 Task: Log work in the project BitSoft for the issue 'Develop a new customer relationship management (CRM) system' spent time as '2w 5d 19h 14m' and remaining time as '3w 4d 5h 6m' and move to top of backlog. Now add the issue to the epic 'Cloud Migration'. Log work in the project BitSoft for the issue 'Integrate website with social media platforms' spent time as '1w 3d 5h 2m' and remaining time as '1w 3d 19h 20m' and move to bottom of backlog. Now add the issue to the epic 'System Optimization'
Action: Mouse moved to (180, 54)
Screenshot: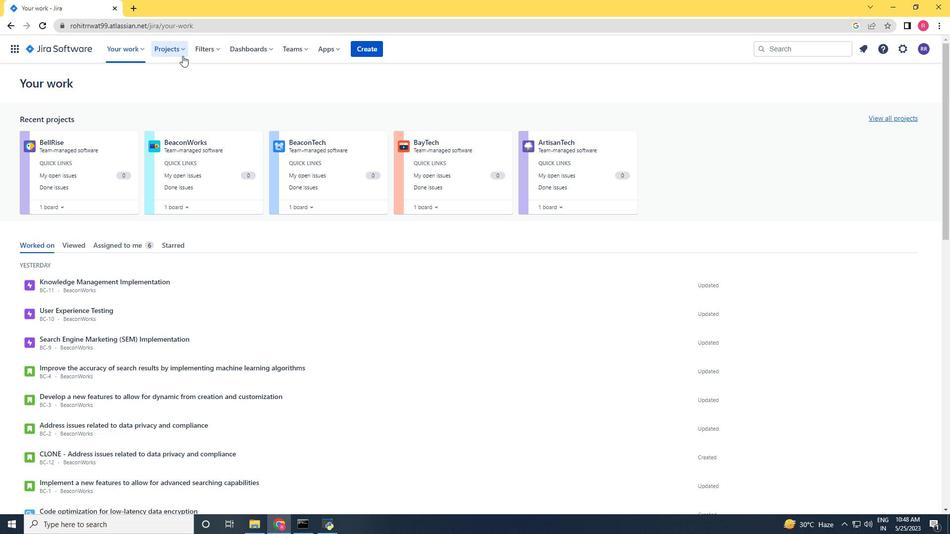 
Action: Mouse pressed left at (180, 54)
Screenshot: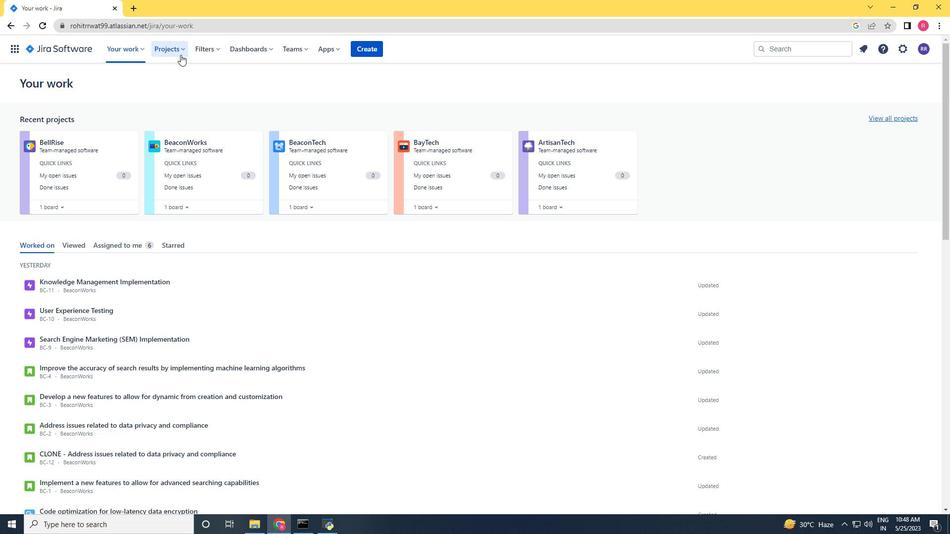 
Action: Mouse moved to (189, 93)
Screenshot: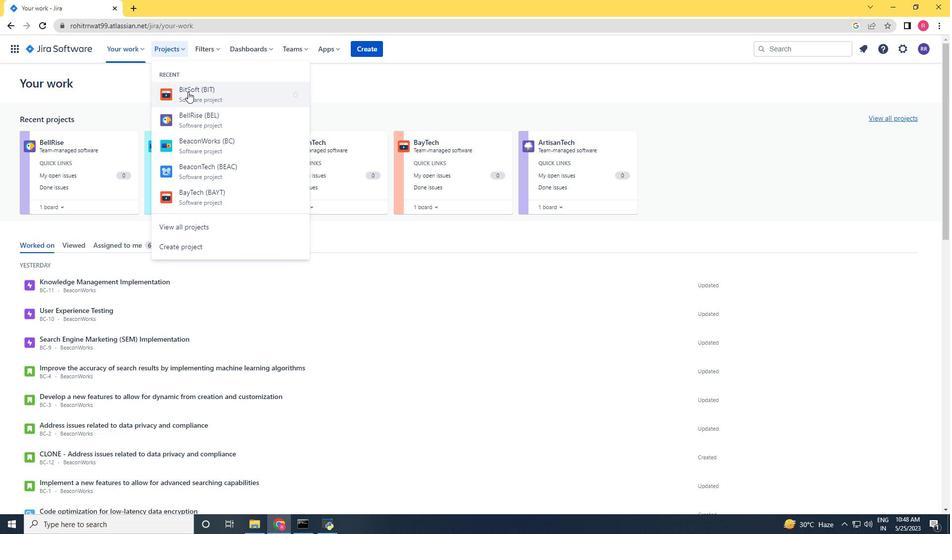 
Action: Mouse pressed left at (189, 93)
Screenshot: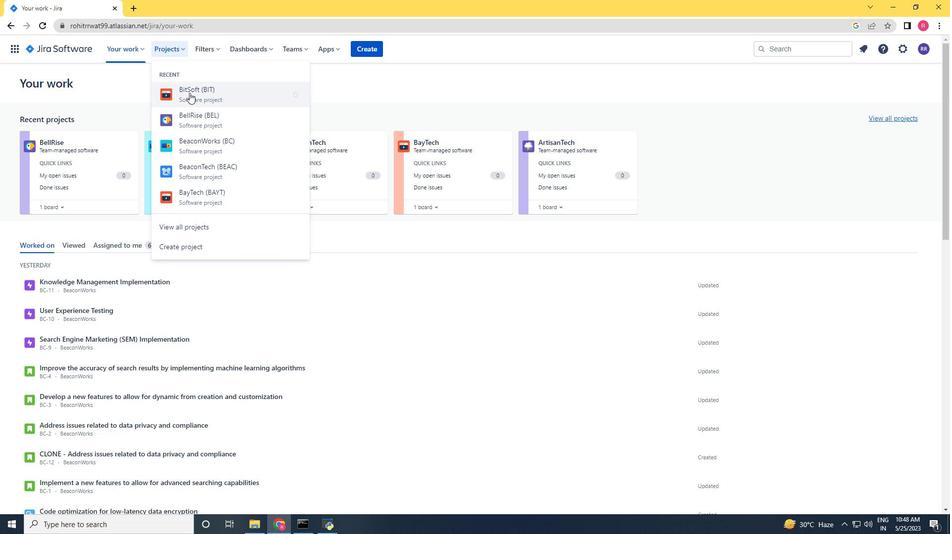 
Action: Mouse moved to (54, 147)
Screenshot: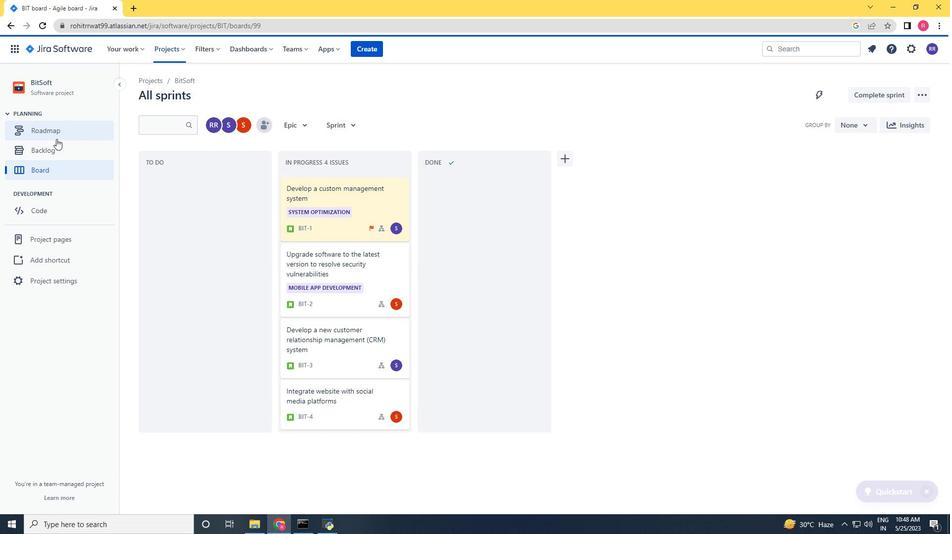
Action: Mouse pressed left at (54, 147)
Screenshot: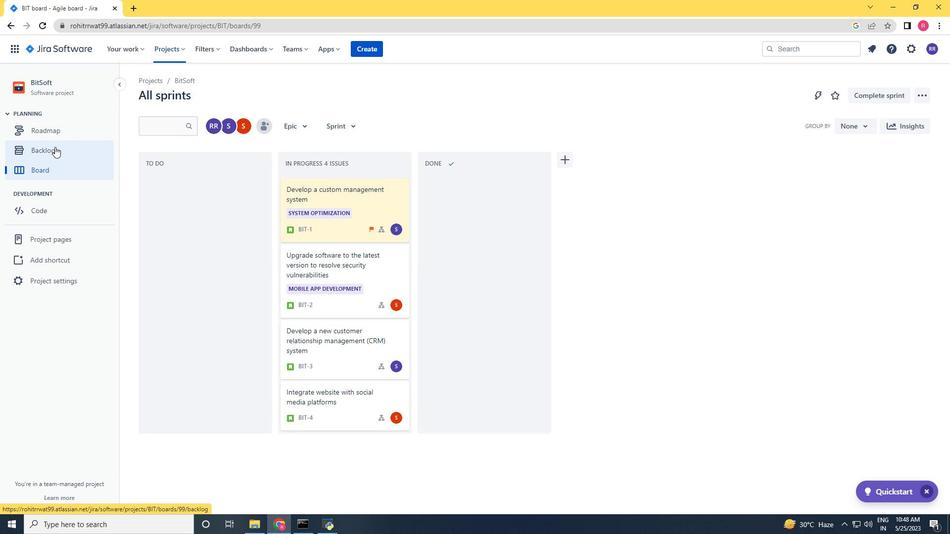 
Action: Mouse moved to (661, 422)
Screenshot: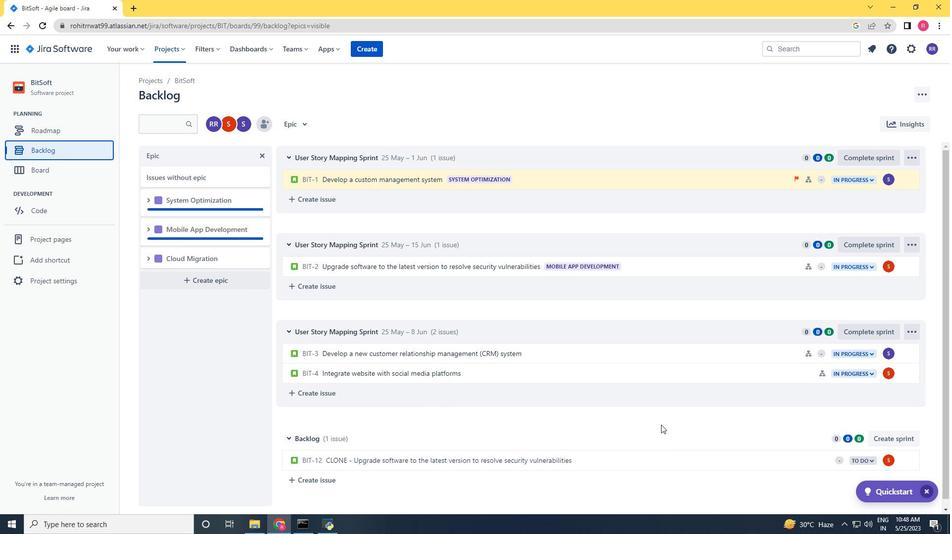 
Action: Mouse scrolled (661, 421) with delta (0, 0)
Screenshot: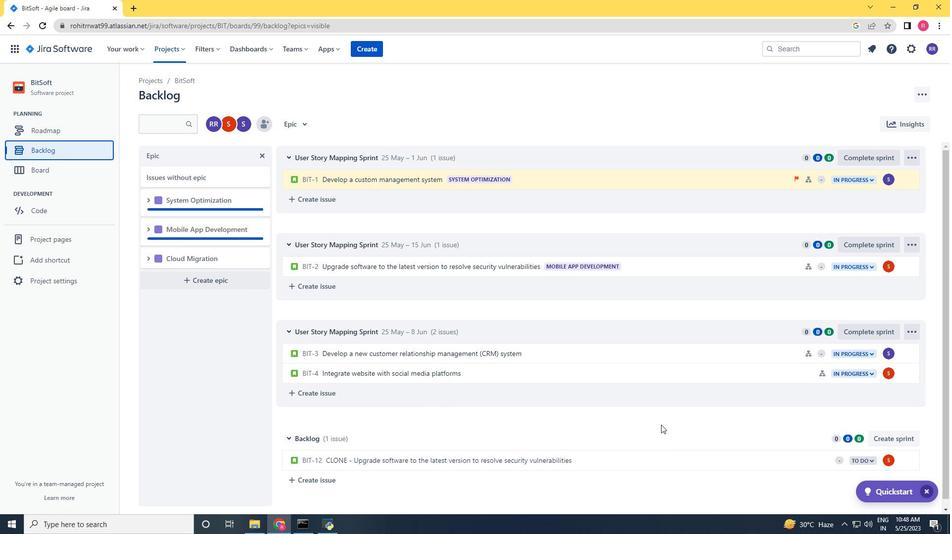 
Action: Mouse scrolled (661, 421) with delta (0, 0)
Screenshot: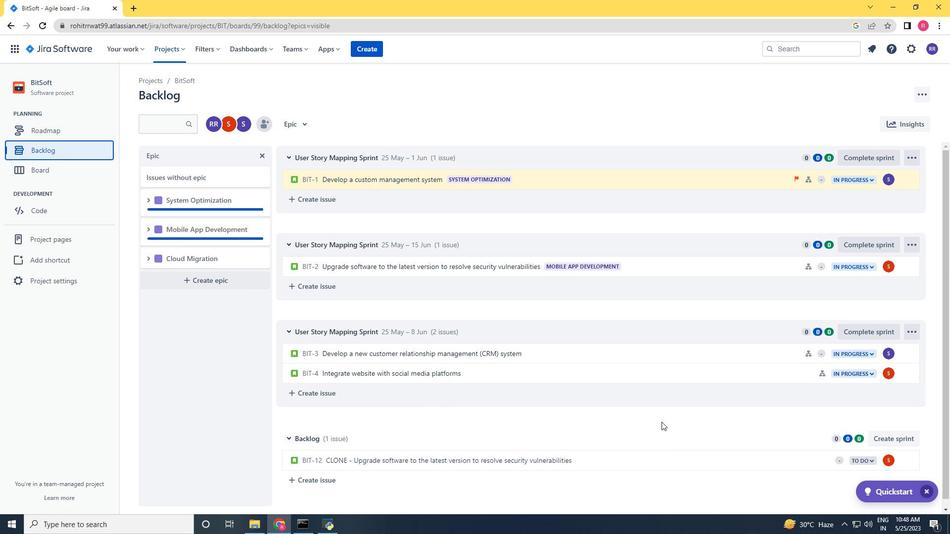 
Action: Mouse moved to (656, 344)
Screenshot: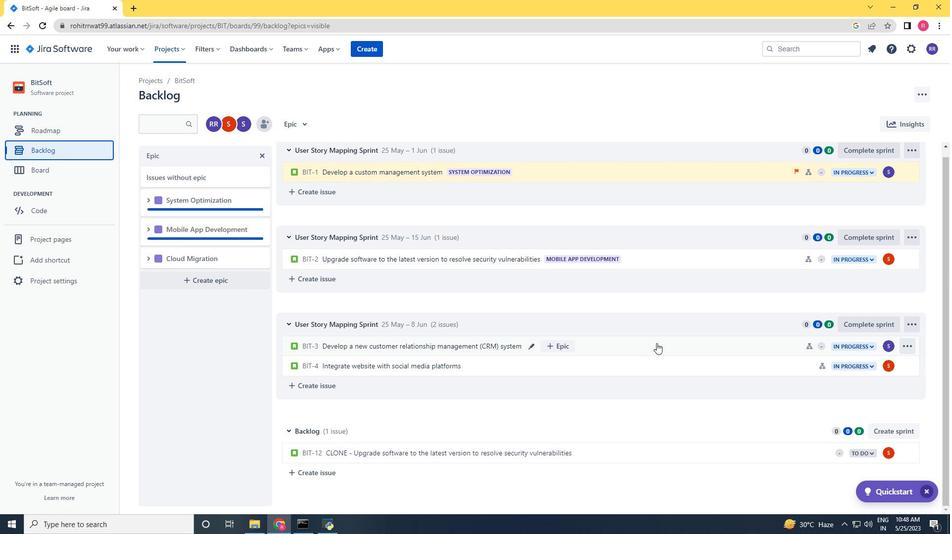 
Action: Mouse pressed left at (656, 344)
Screenshot: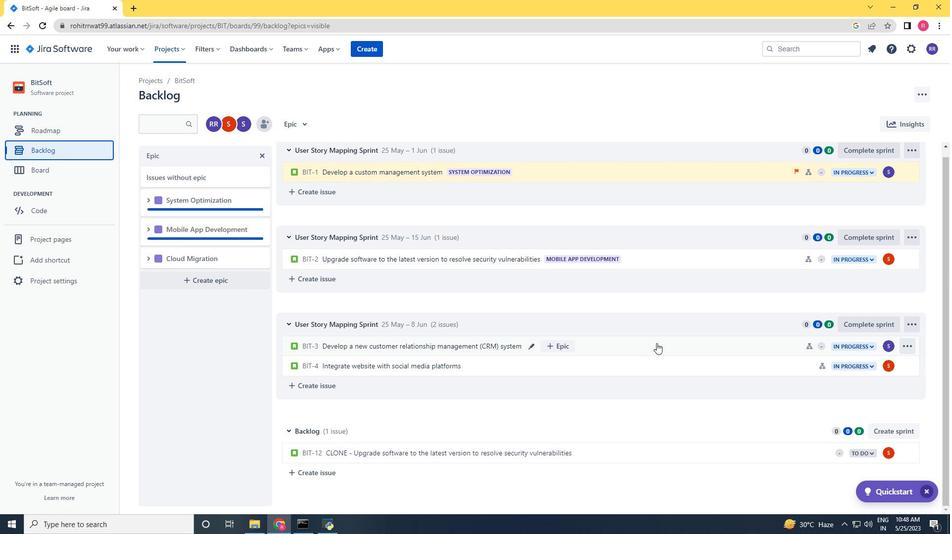 
Action: Mouse moved to (904, 154)
Screenshot: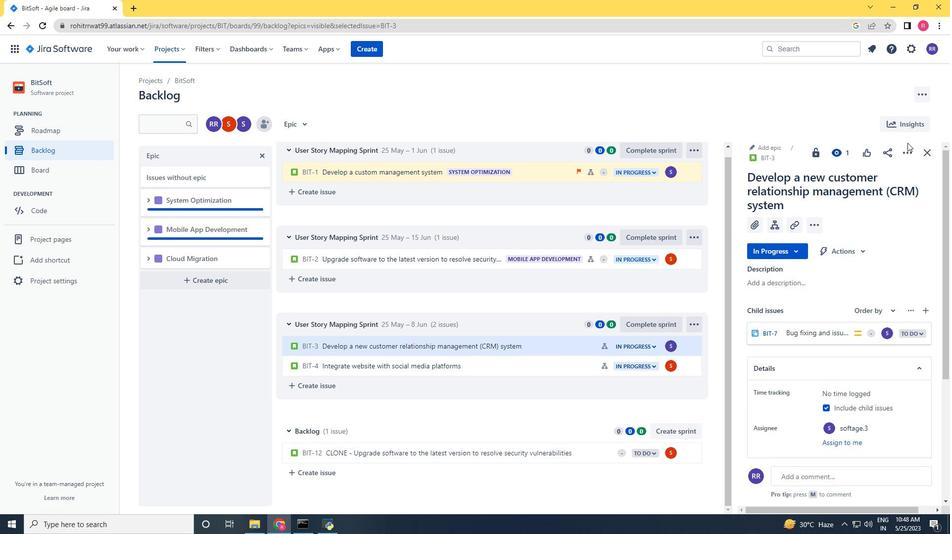 
Action: Mouse pressed left at (904, 154)
Screenshot: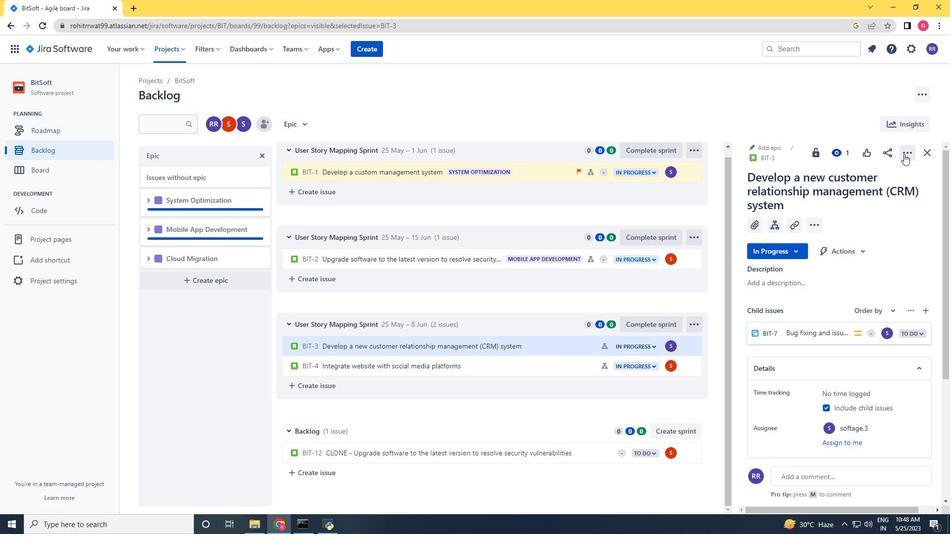 
Action: Mouse moved to (872, 187)
Screenshot: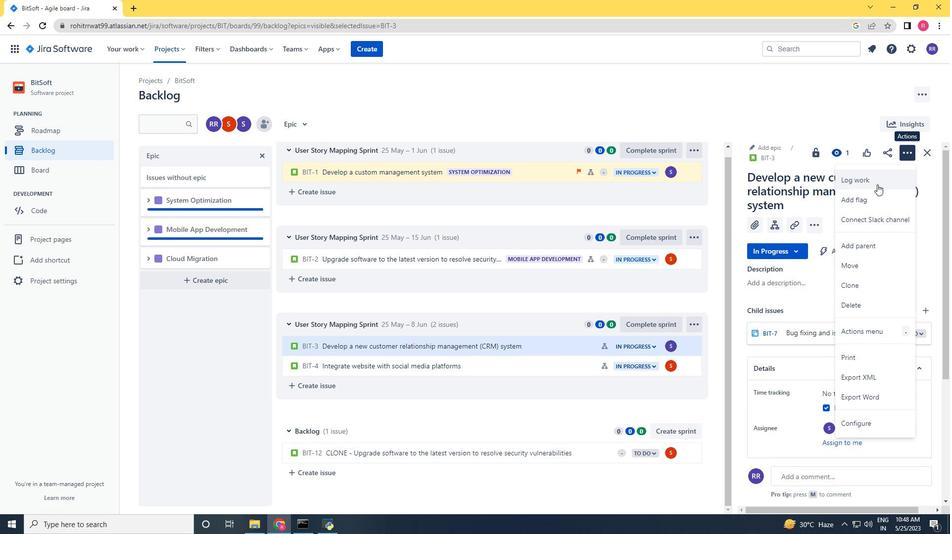
Action: Mouse pressed left at (872, 187)
Screenshot: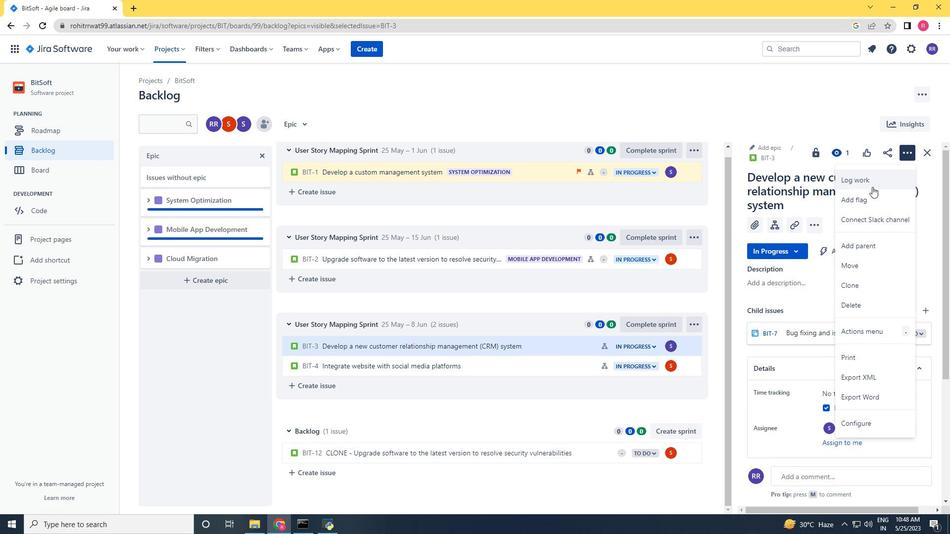 
Action: Key pressed 2w<Key.space>5d<Key.space>19h<Key.space>14m<Key.tab>3w<Key.space>4d<Key.space>5h<Key.space>6m
Screenshot: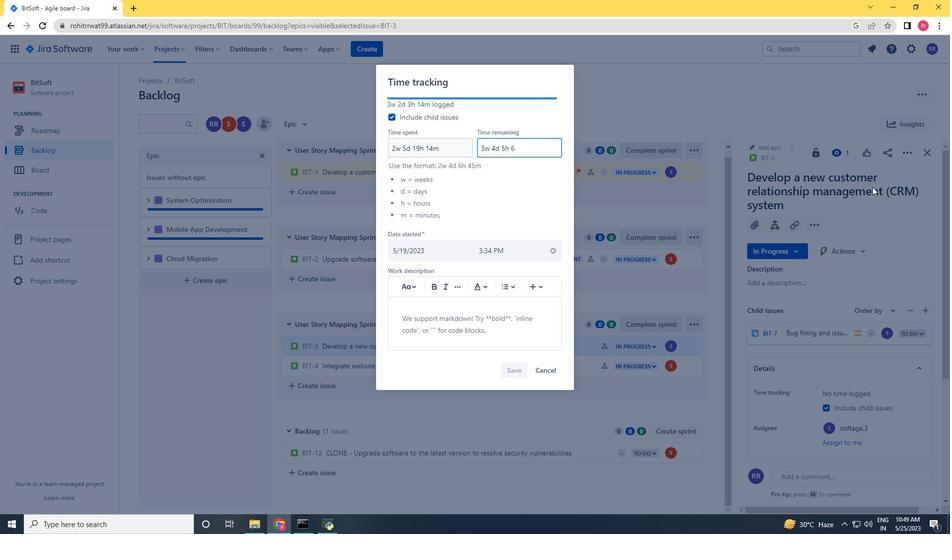 
Action: Mouse moved to (519, 370)
Screenshot: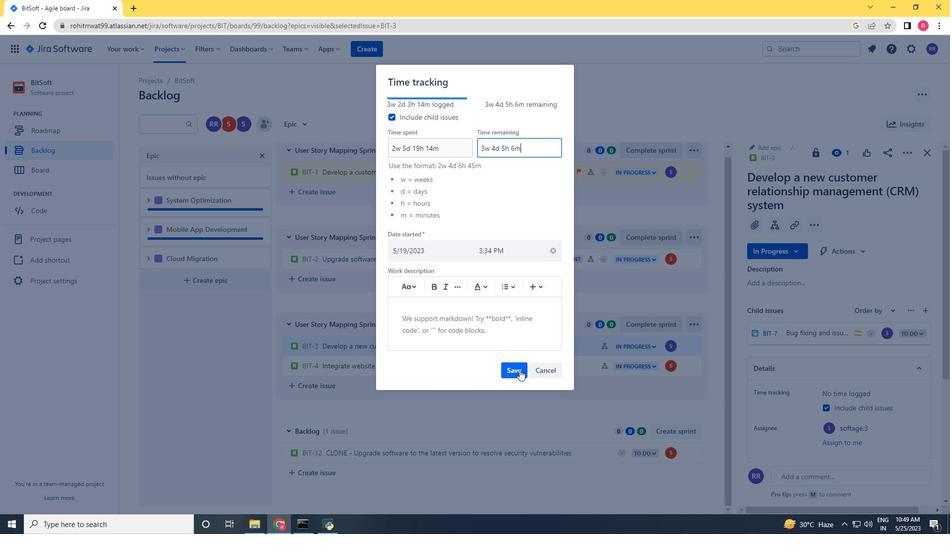 
Action: Mouse pressed left at (519, 370)
Screenshot: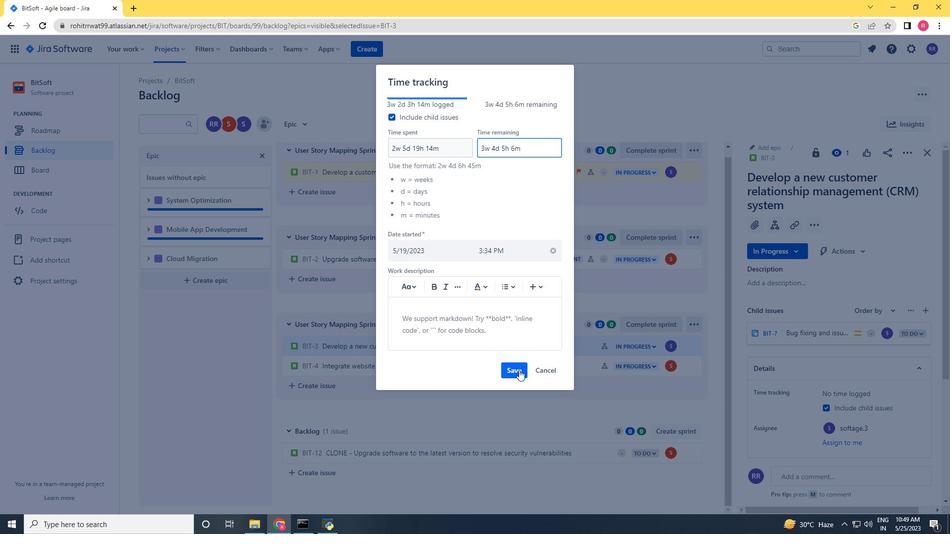 
Action: Mouse moved to (689, 350)
Screenshot: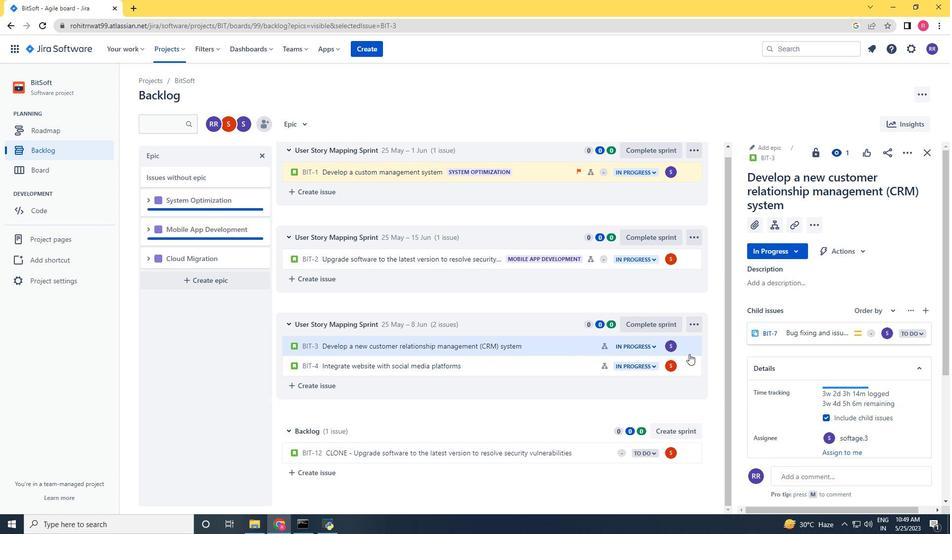 
Action: Mouse pressed left at (689, 350)
Screenshot: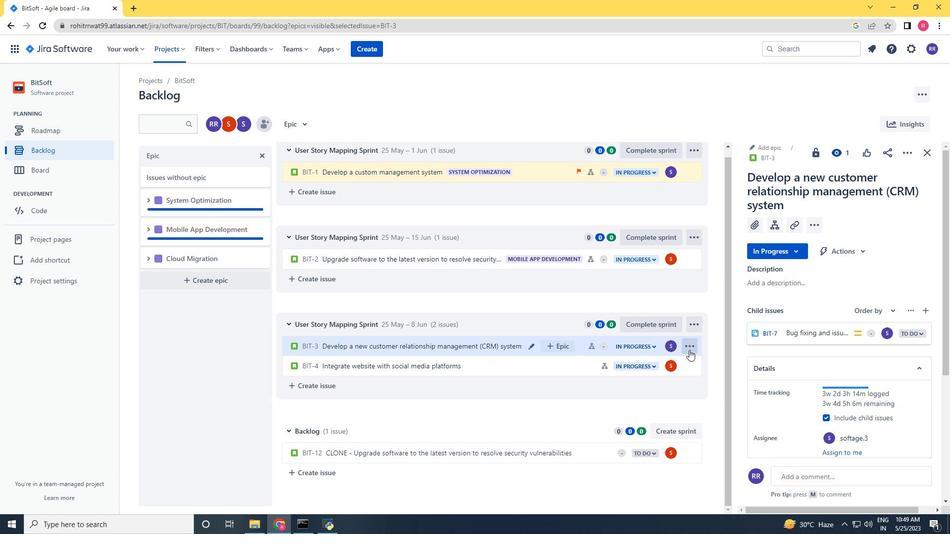 
Action: Mouse moved to (649, 302)
Screenshot: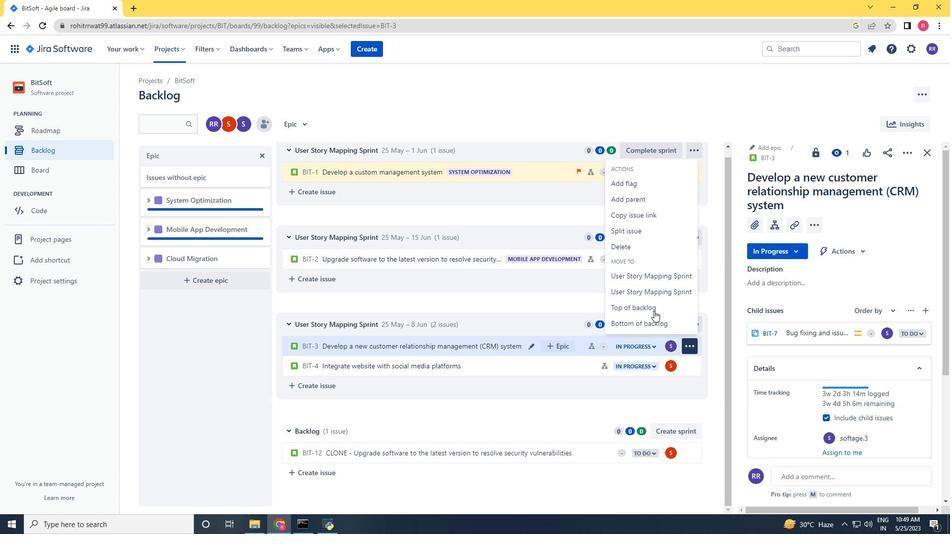
Action: Mouse pressed left at (649, 302)
Screenshot: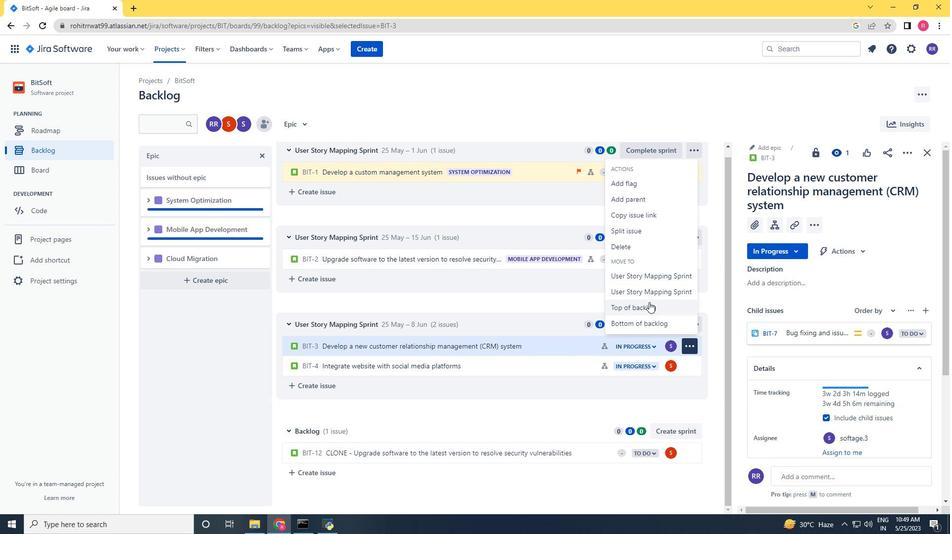 
Action: Mouse moved to (508, 166)
Screenshot: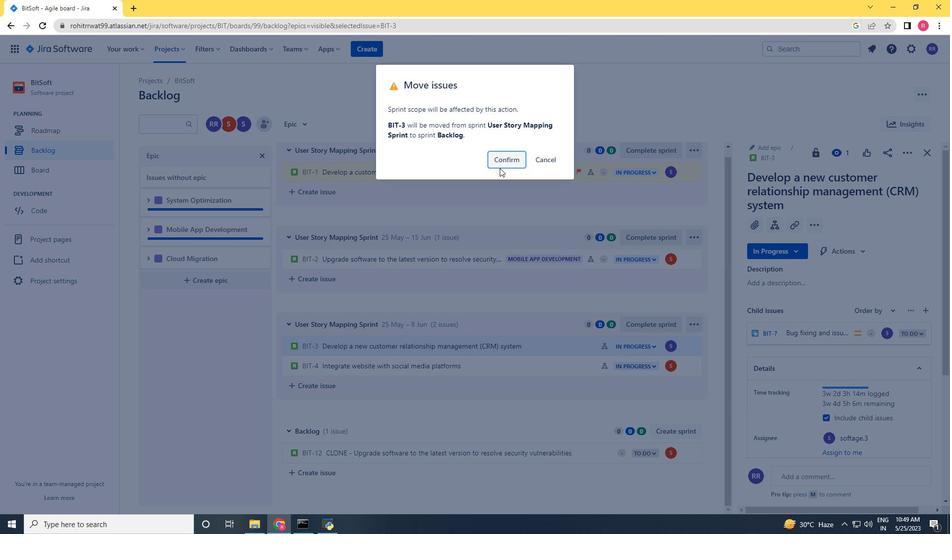 
Action: Mouse pressed left at (508, 166)
Screenshot: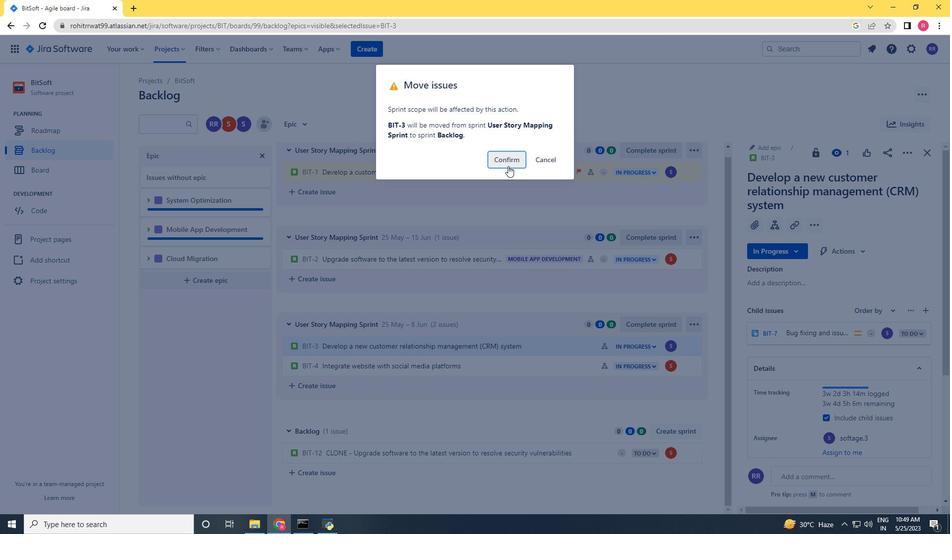 
Action: Mouse moved to (558, 432)
Screenshot: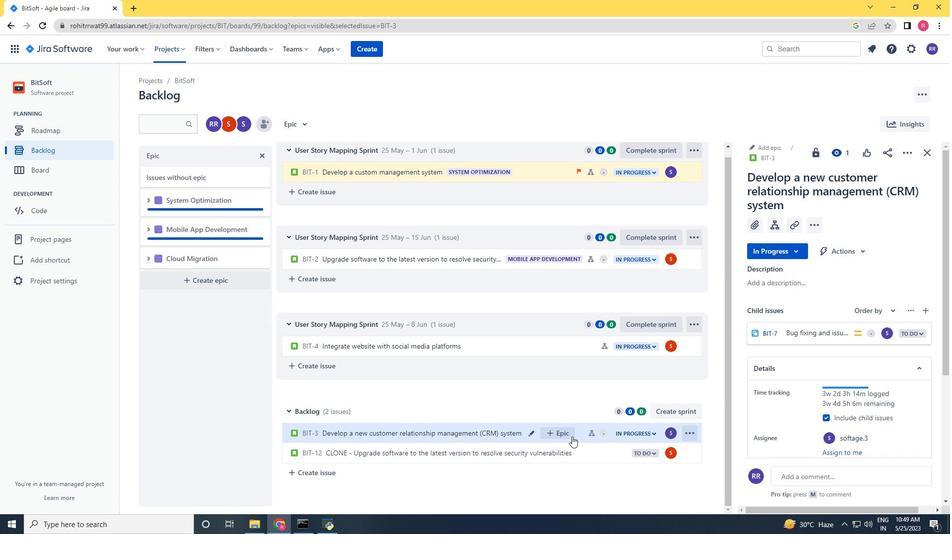 
Action: Mouse pressed left at (558, 432)
Screenshot: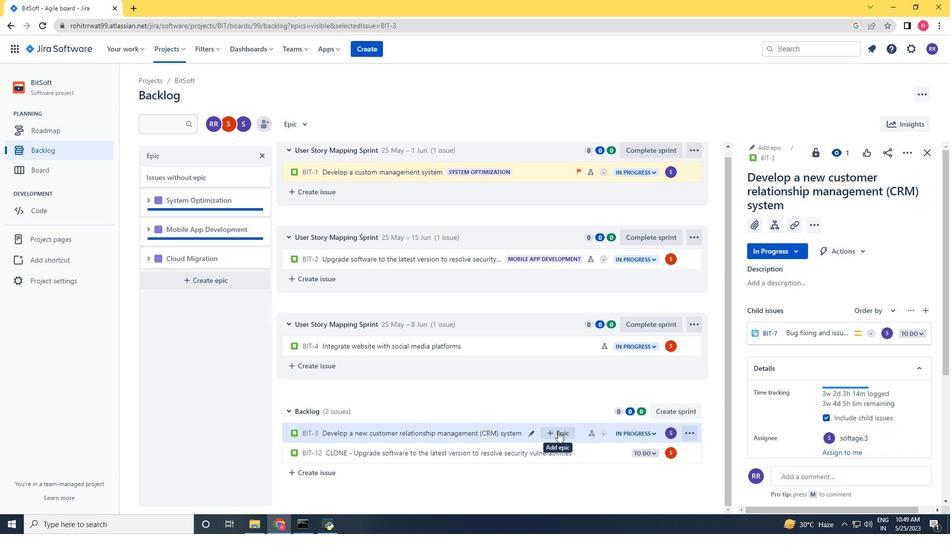 
Action: Mouse scrolled (558, 431) with delta (0, 0)
Screenshot: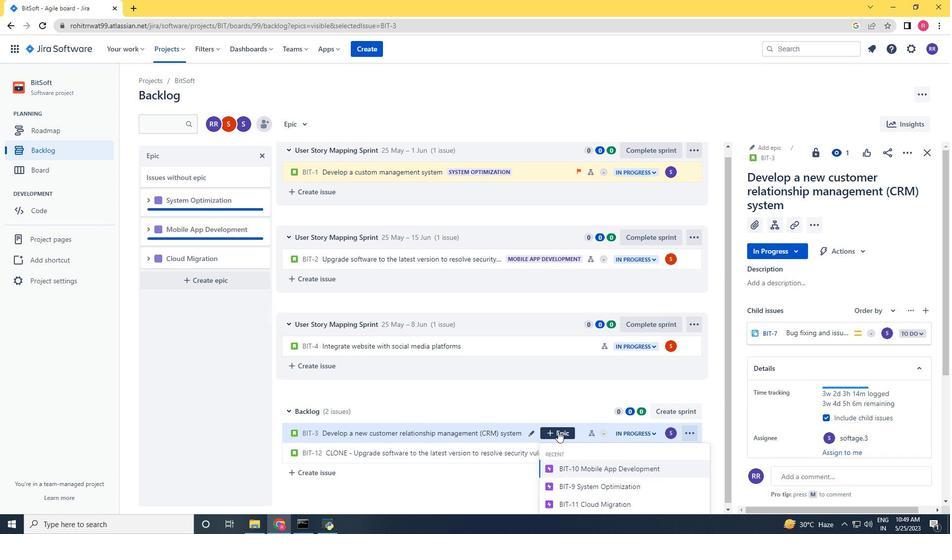 
Action: Mouse scrolled (558, 431) with delta (0, 0)
Screenshot: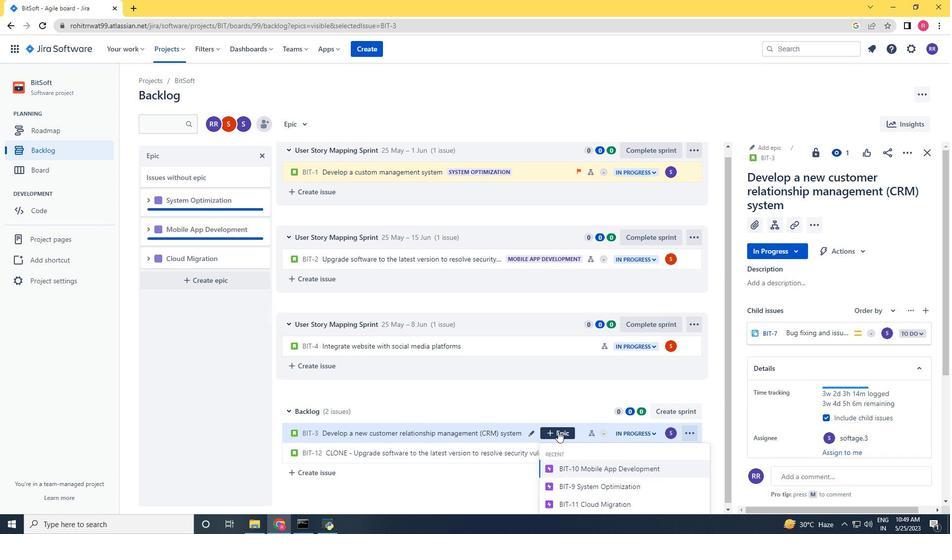 
Action: Mouse scrolled (558, 431) with delta (0, 0)
Screenshot: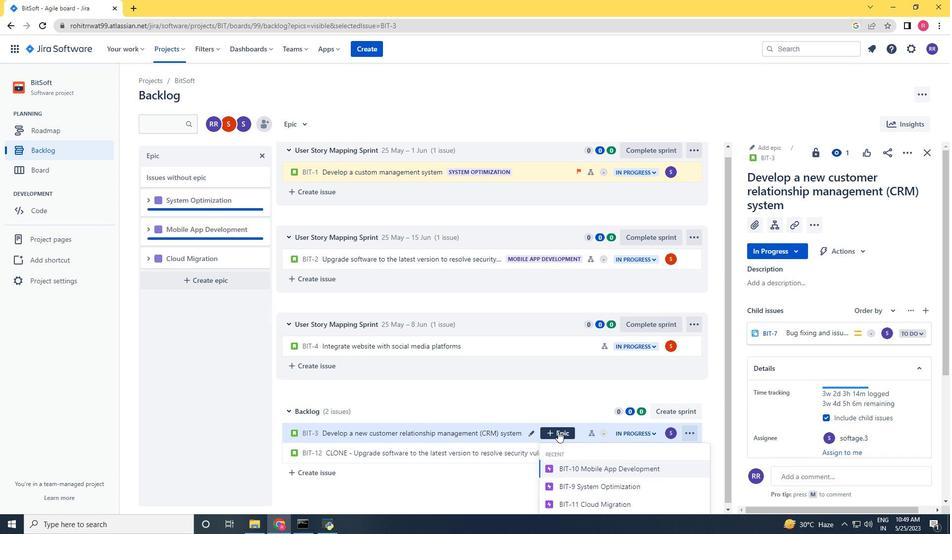 
Action: Mouse scrolled (558, 431) with delta (0, 0)
Screenshot: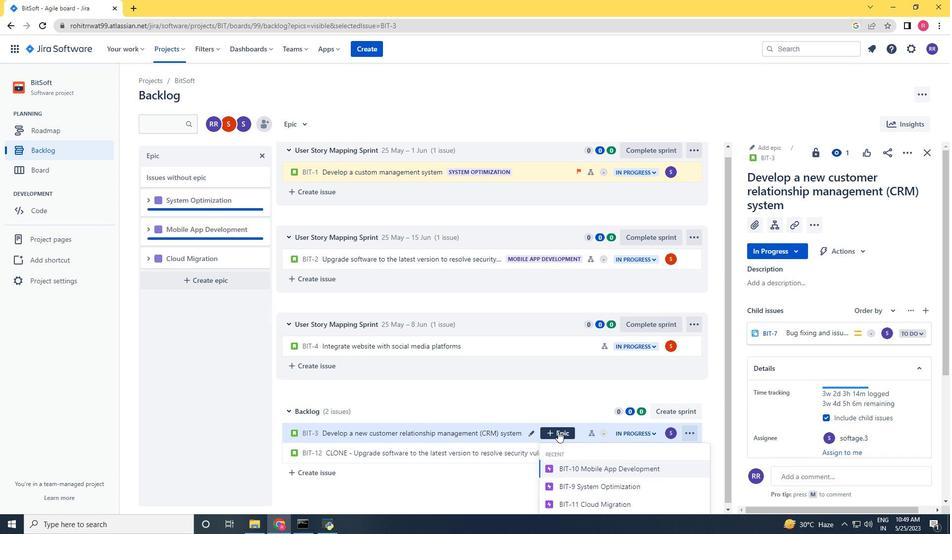 
Action: Mouse moved to (596, 493)
Screenshot: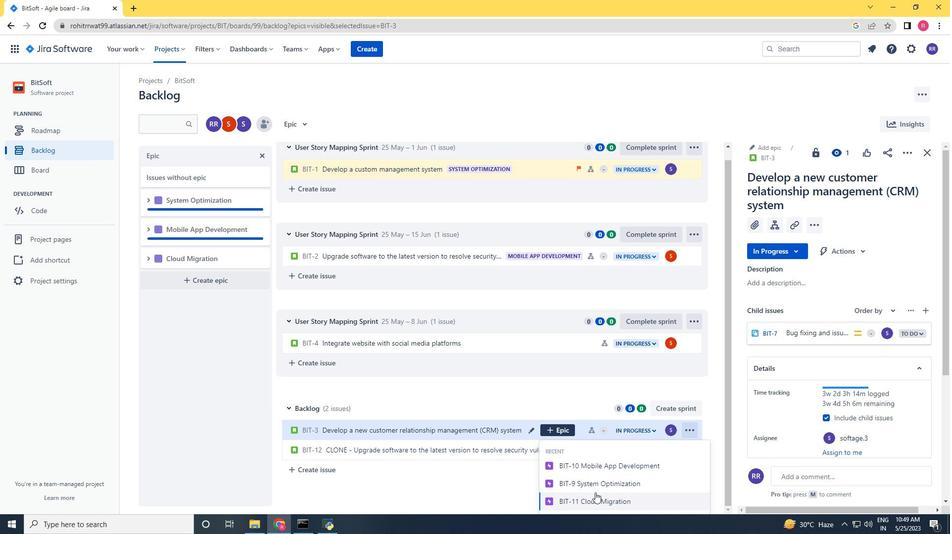 
Action: Mouse pressed left at (596, 493)
Screenshot: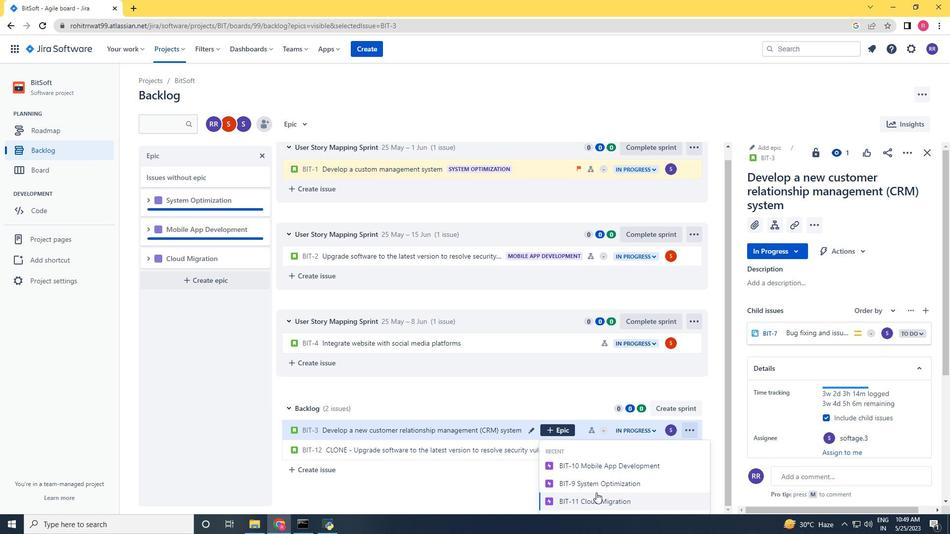
Action: Mouse moved to (690, 344)
Screenshot: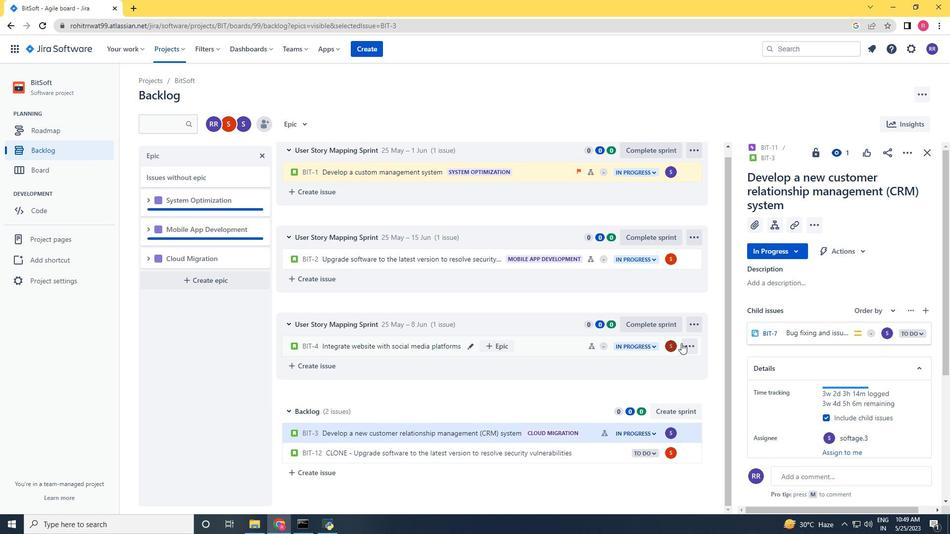 
Action: Mouse pressed left at (690, 344)
Screenshot: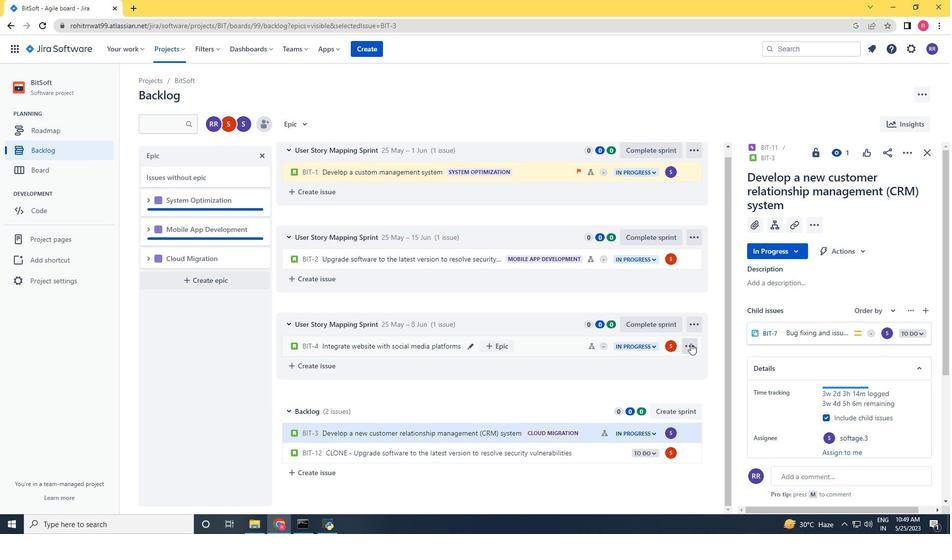
Action: Mouse moved to (536, 341)
Screenshot: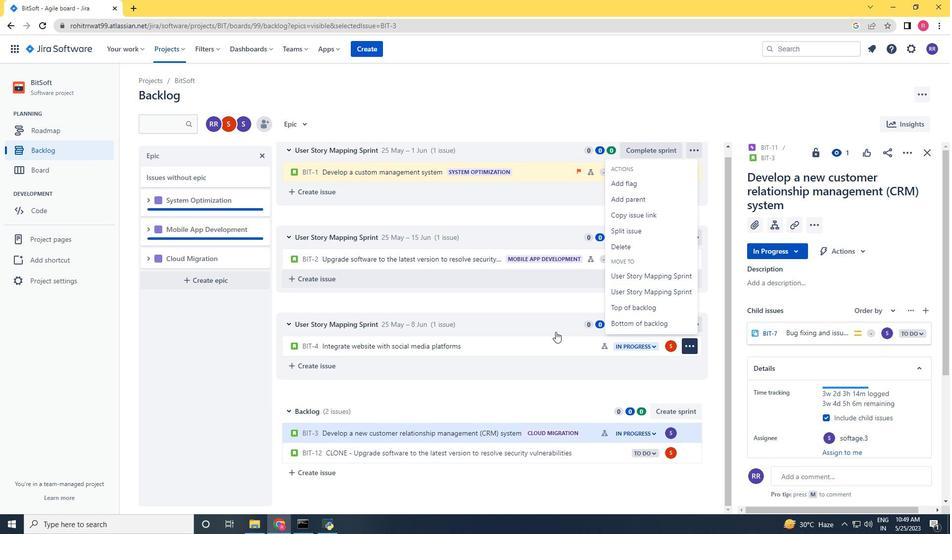 
Action: Mouse pressed left at (536, 341)
Screenshot: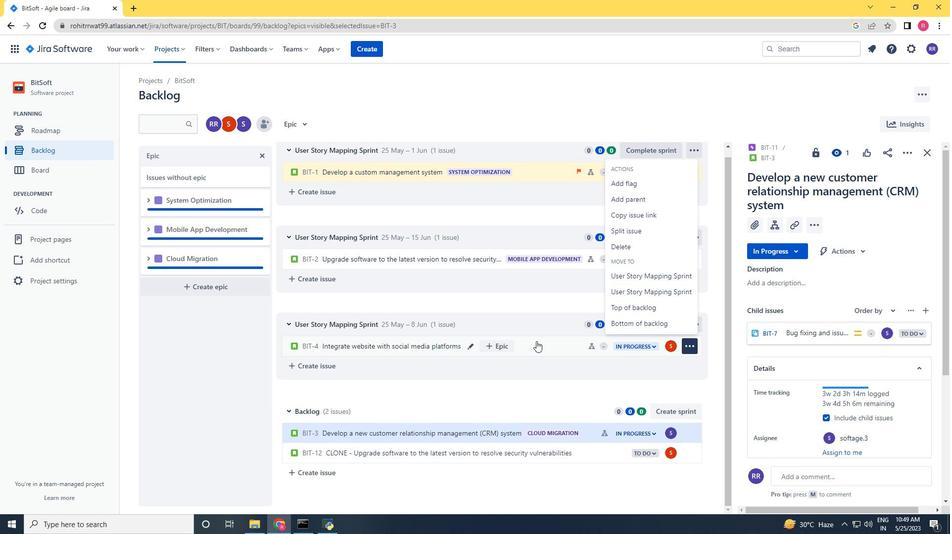 
Action: Mouse moved to (907, 149)
Screenshot: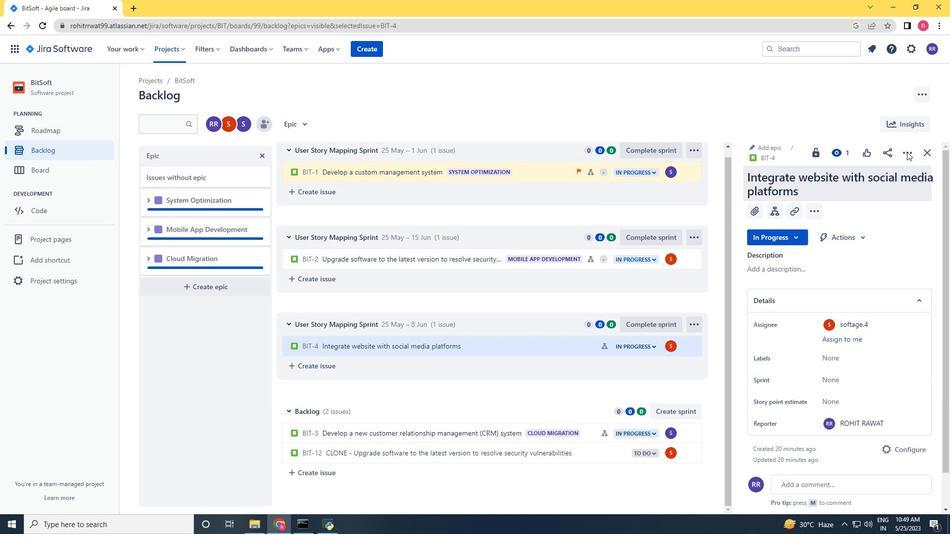 
Action: Mouse pressed left at (907, 149)
Screenshot: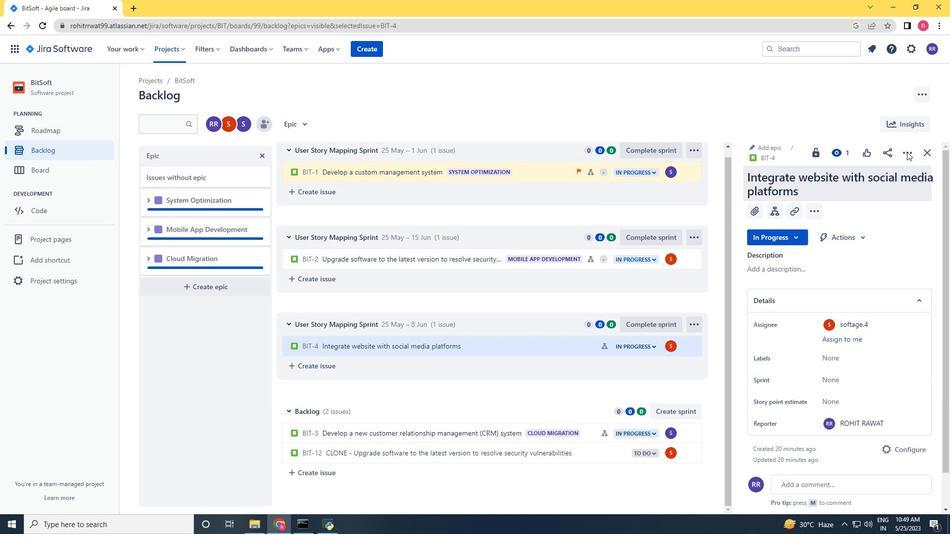 
Action: Mouse moved to (871, 177)
Screenshot: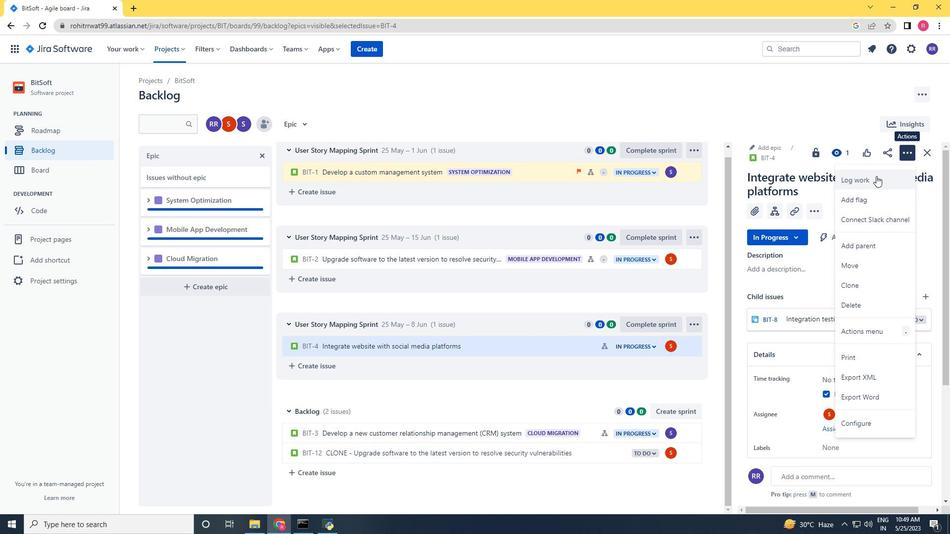 
Action: Mouse pressed left at (871, 177)
Screenshot: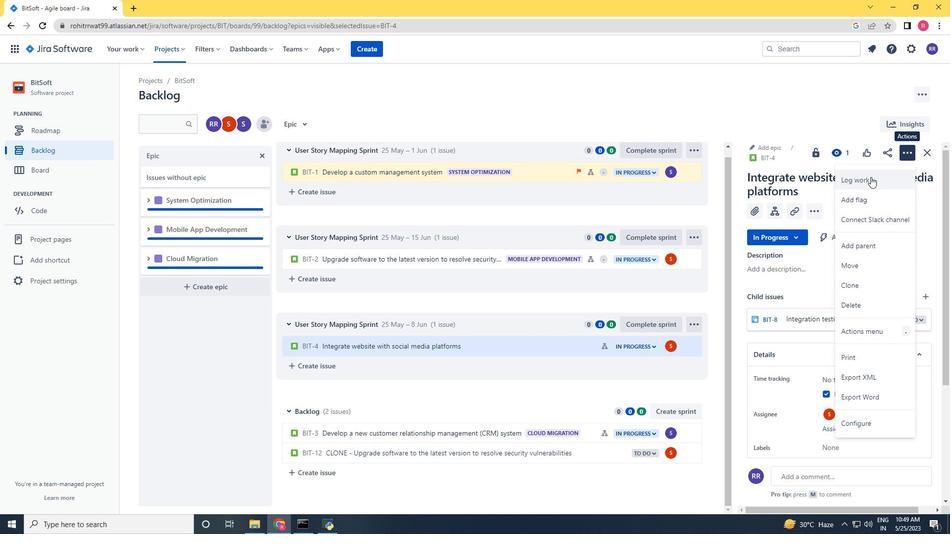
Action: Mouse moved to (850, 191)
Screenshot: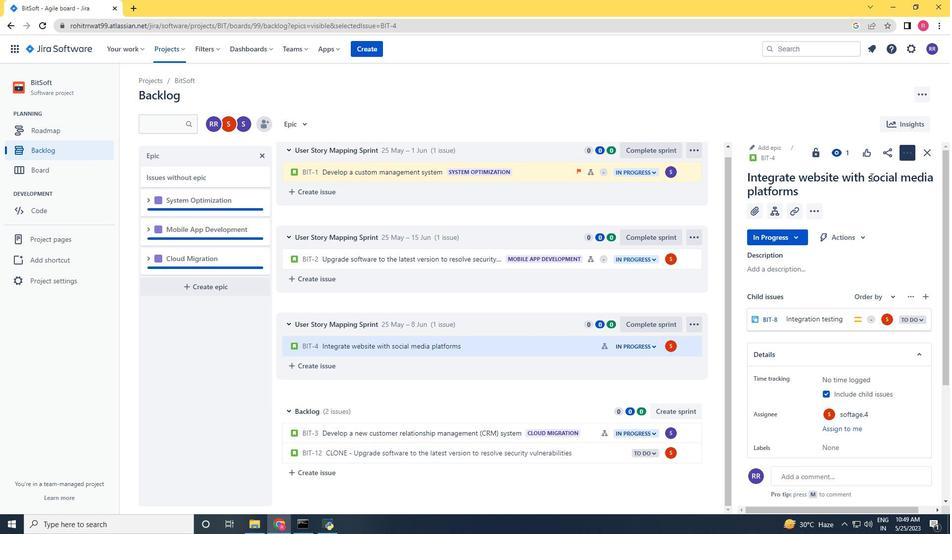 
Action: Key pressed 1w<Key.space>3d<Key.space>19h<Key.space>20m<Key.tab><Key.backspace>1w<Key.space>3d<Key.space>19m<Key.backspace>h<Key.space>20m
Screenshot: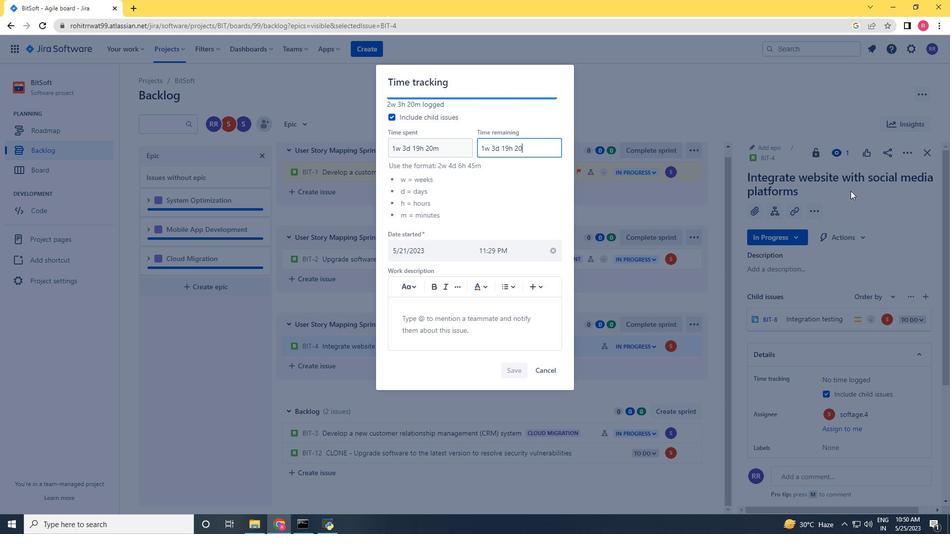 
Action: Mouse moved to (448, 141)
Screenshot: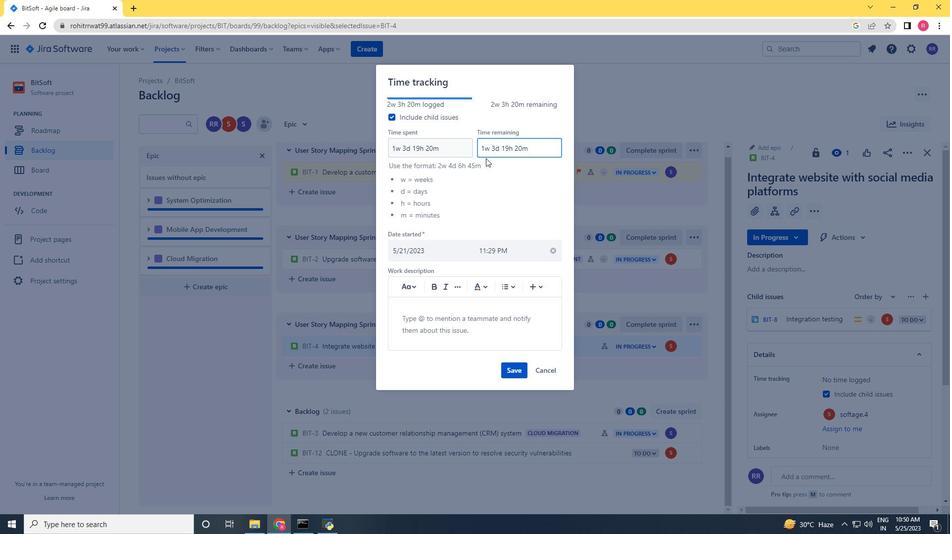 
Action: Mouse pressed left at (448, 141)
Screenshot: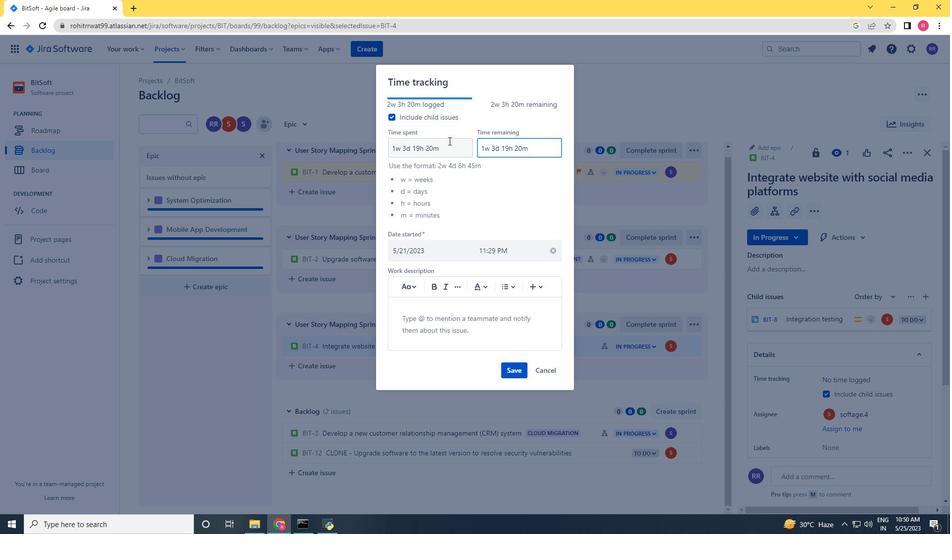 
Action: Key pressed <Key.backspace><Key.backspace><Key.backspace><Key.backspace><Key.backspace><Key.backspace><Key.backspace><Key.backspace><Key.backspace><Key.backspace><Key.backspace><Key.backspace><Key.backspace><Key.backspace><Key.backspace><Key.backspace><Key.backspace><Key.backspace><Key.backspace><Key.backspace><Key.backspace><Key.backspace><Key.backspace><Key.backspace><Key.backspace>1w<Key.space>3d<Key.space>5h<Key.space>2m
Screenshot: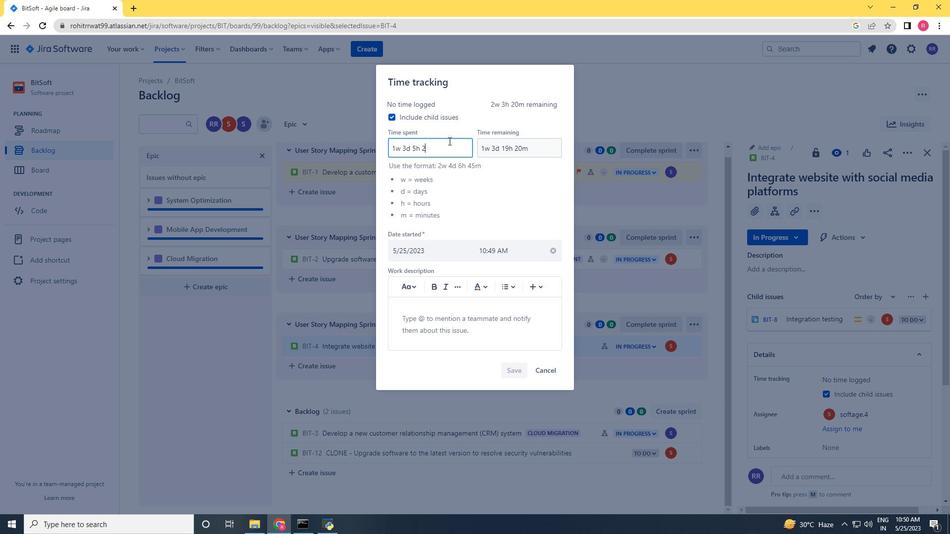 
Action: Mouse moved to (509, 374)
Screenshot: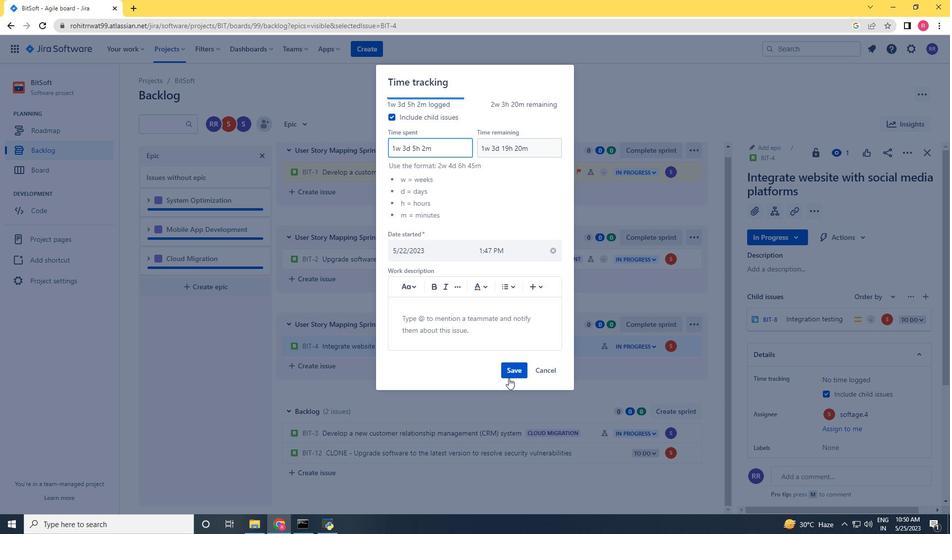 
Action: Mouse pressed left at (509, 374)
Screenshot: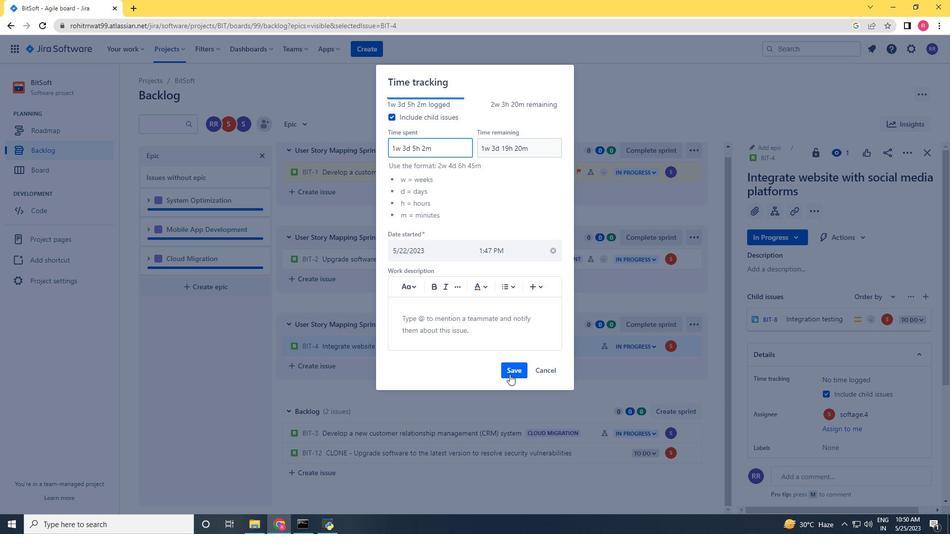 
Action: Mouse moved to (695, 350)
Screenshot: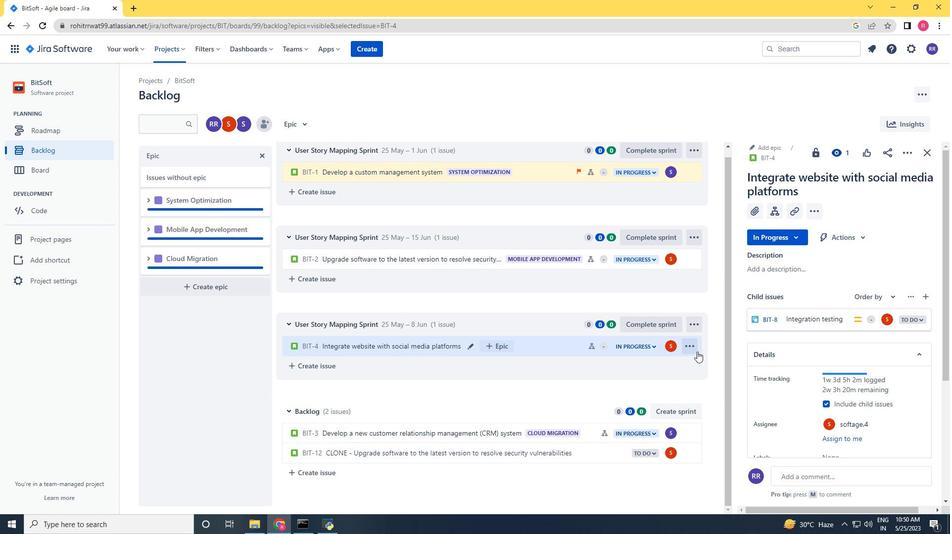 
Action: Mouse pressed left at (695, 350)
Screenshot: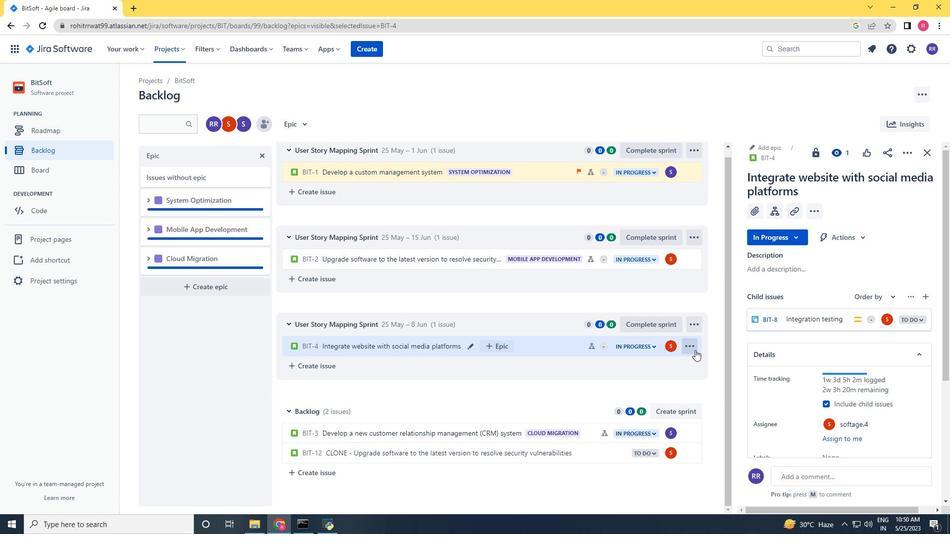 
Action: Mouse moved to (631, 321)
Screenshot: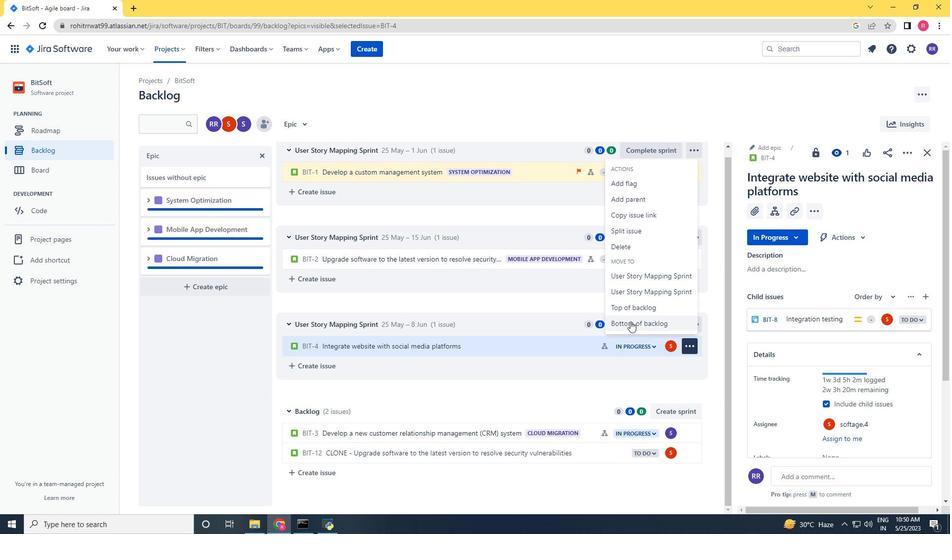 
Action: Mouse pressed left at (631, 321)
Screenshot: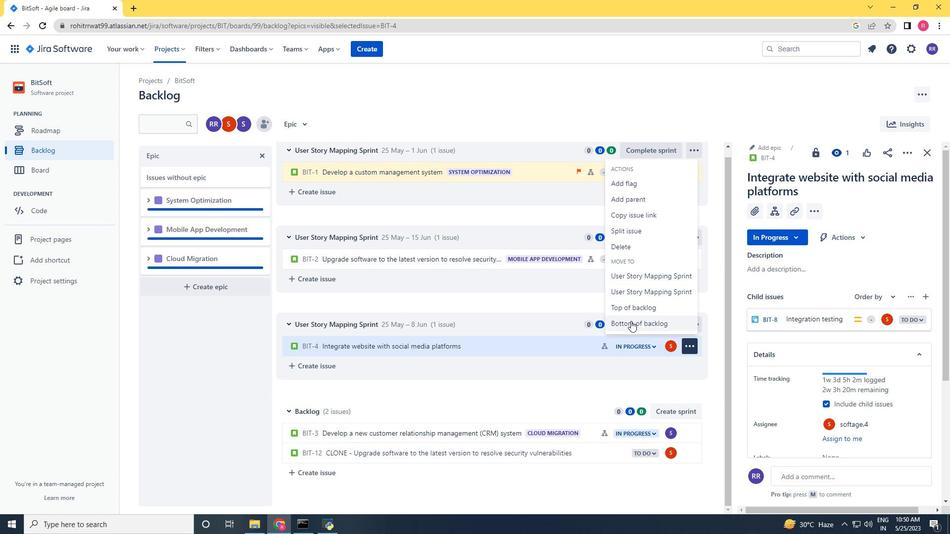 
Action: Mouse moved to (513, 156)
Screenshot: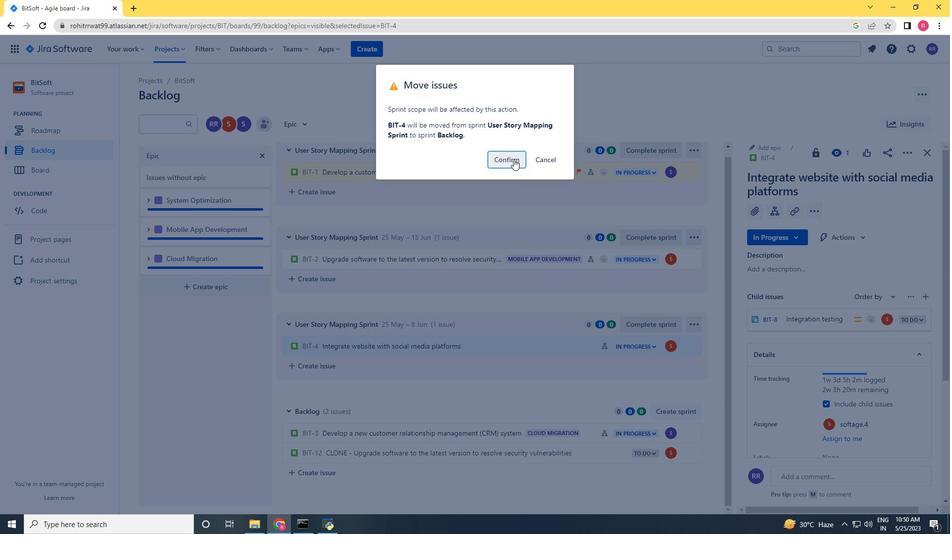 
Action: Mouse pressed left at (513, 156)
Screenshot: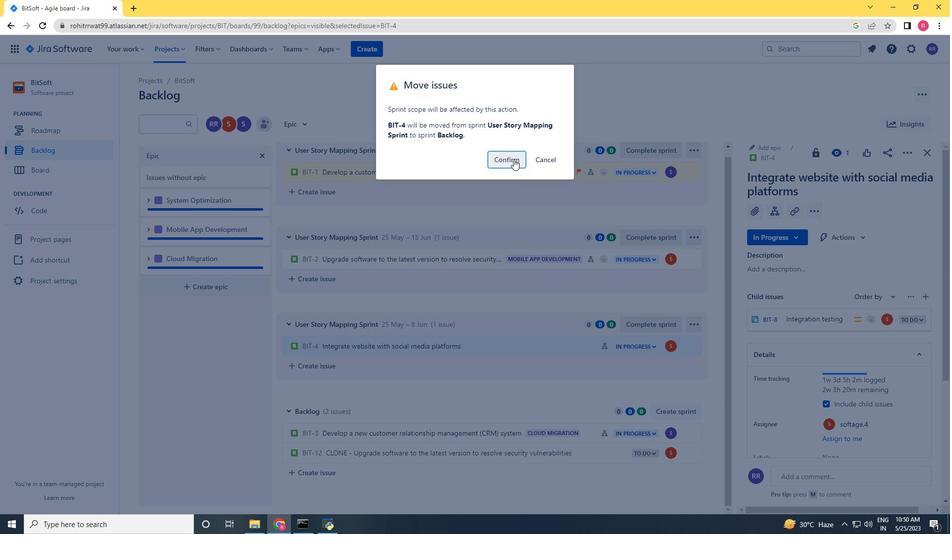 
Action: Mouse moved to (505, 474)
Screenshot: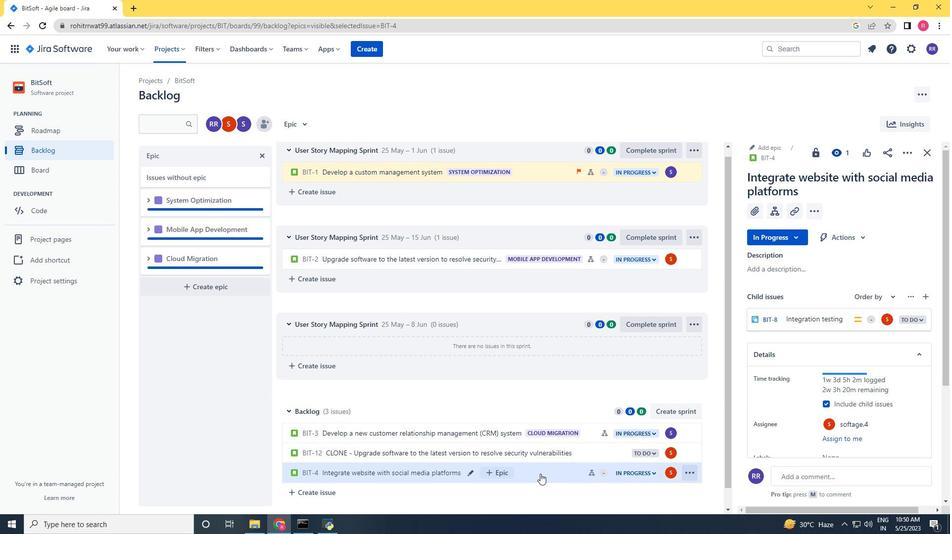 
Action: Mouse pressed left at (505, 474)
Screenshot: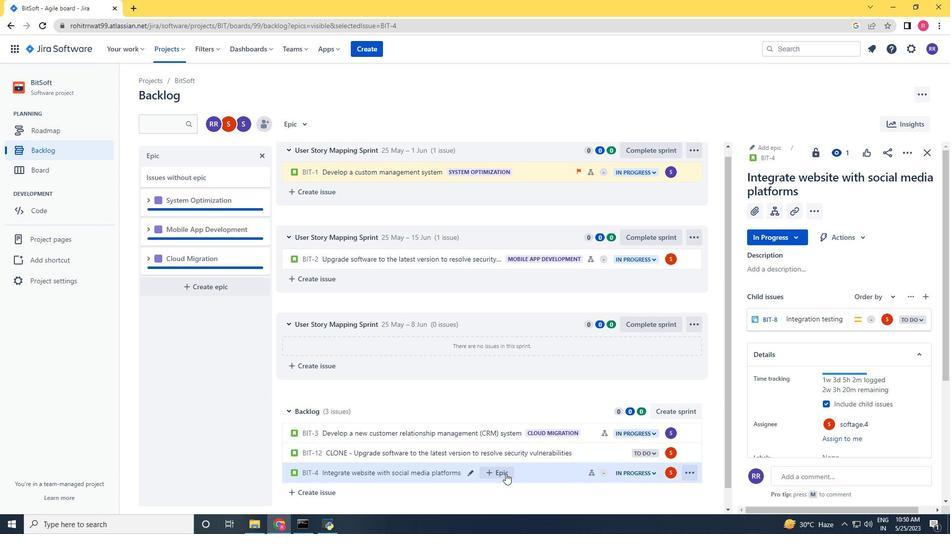 
Action: Mouse scrolled (505, 473) with delta (0, 0)
Screenshot: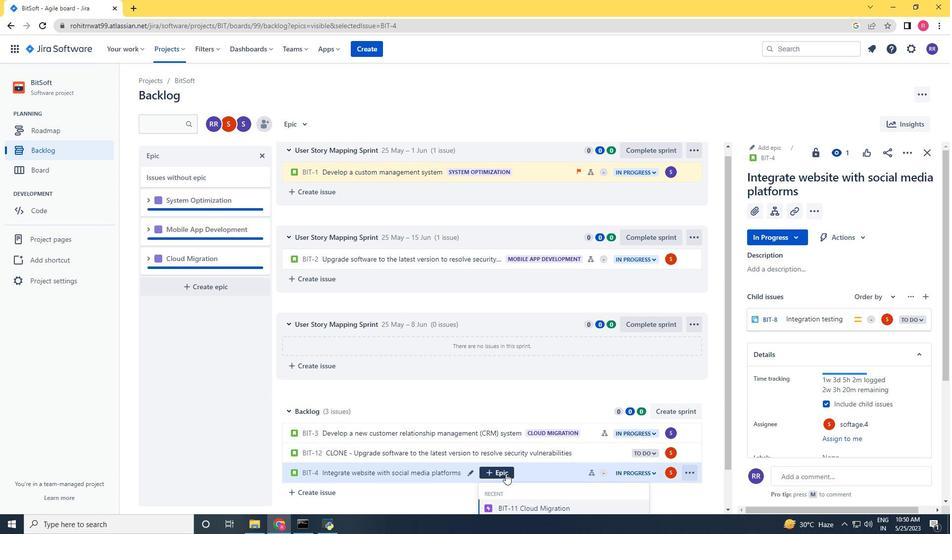 
Action: Mouse scrolled (505, 473) with delta (0, 0)
Screenshot: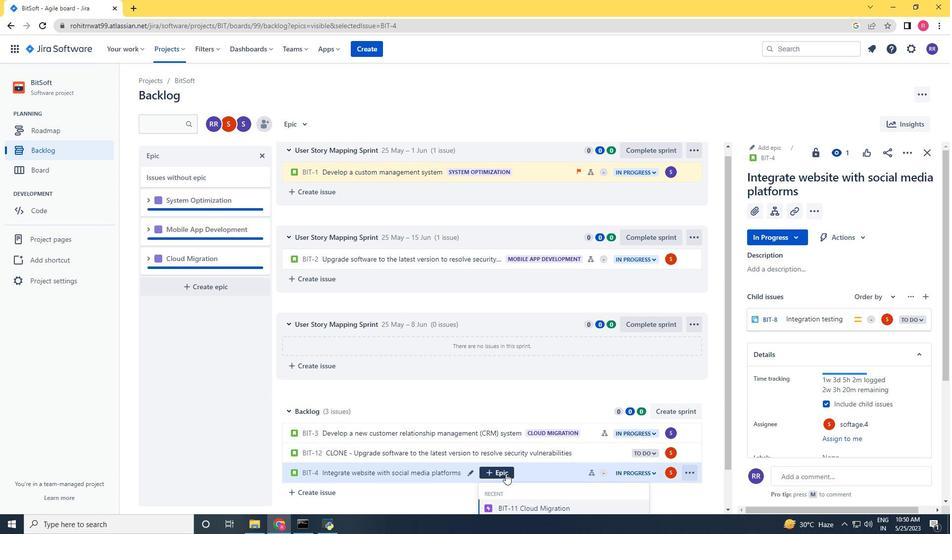 
Action: Mouse scrolled (505, 473) with delta (0, 0)
Screenshot: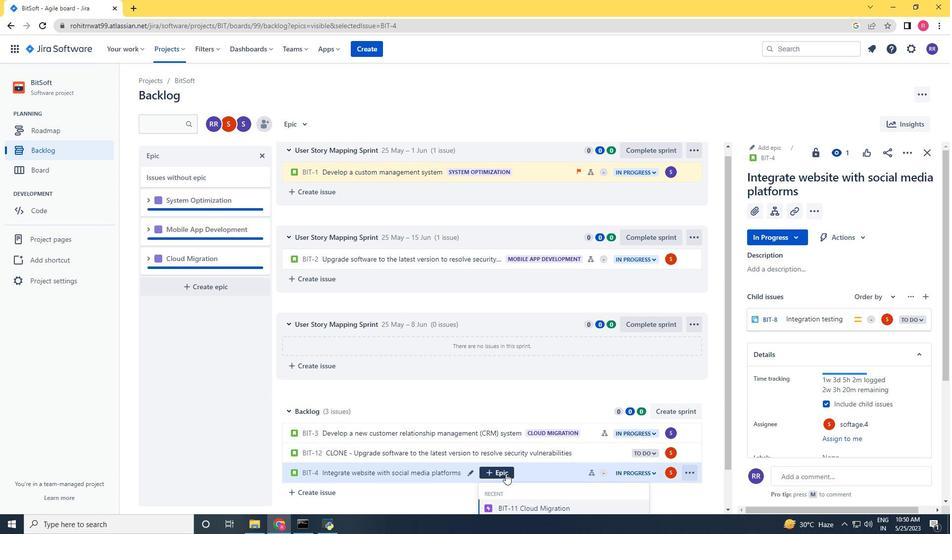 
Action: Mouse scrolled (505, 473) with delta (0, 0)
Screenshot: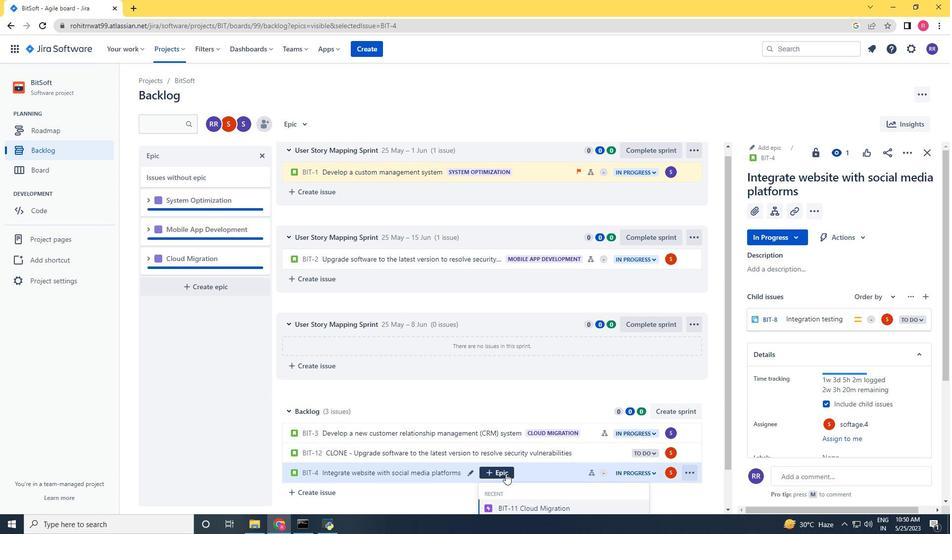 
Action: Mouse scrolled (505, 473) with delta (0, 0)
Screenshot: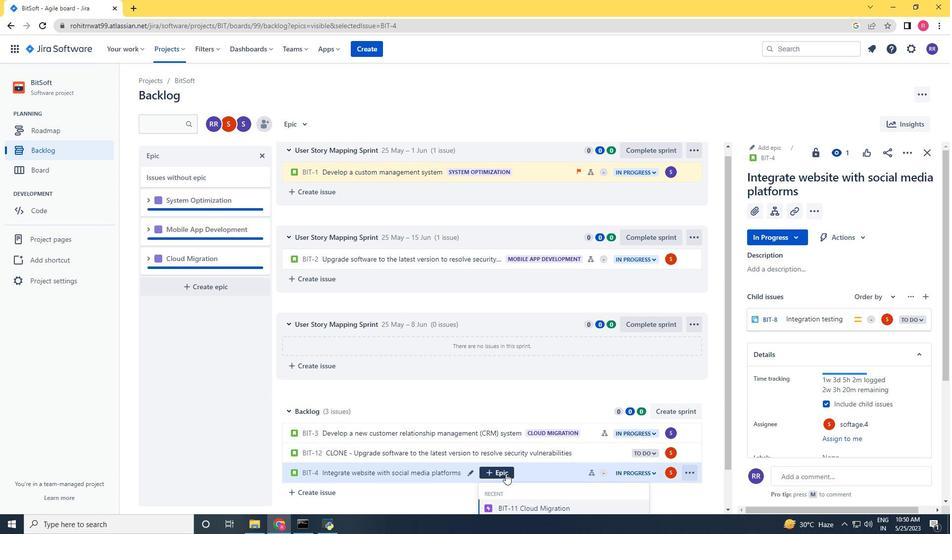 
Action: Mouse scrolled (505, 473) with delta (0, 0)
Screenshot: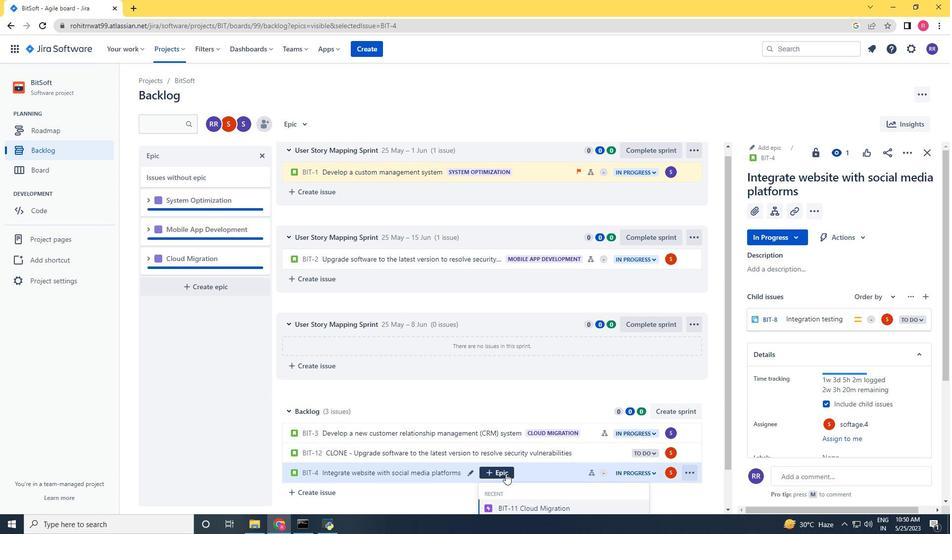 
Action: Mouse moved to (521, 497)
Screenshot: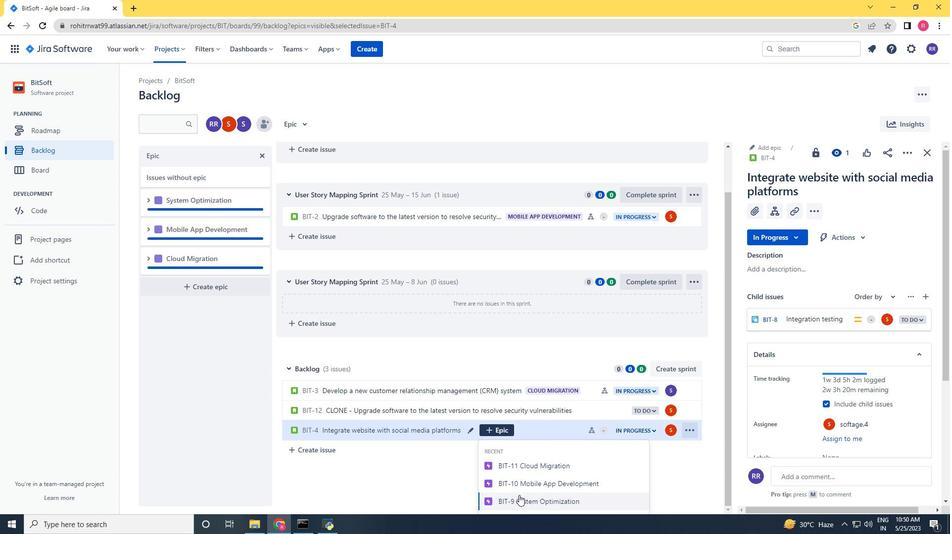 
Action: Mouse pressed left at (521, 497)
Screenshot: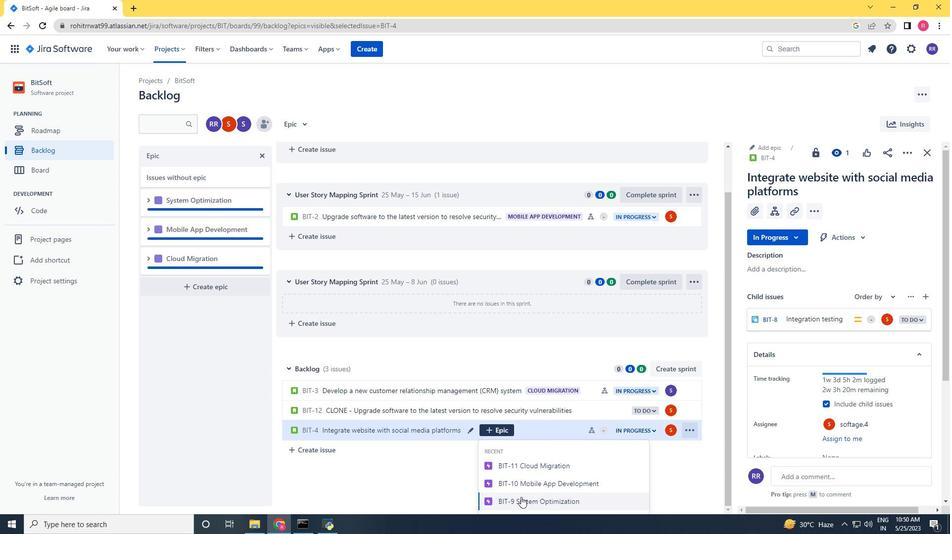 
Action: Mouse moved to (480, 387)
Screenshot: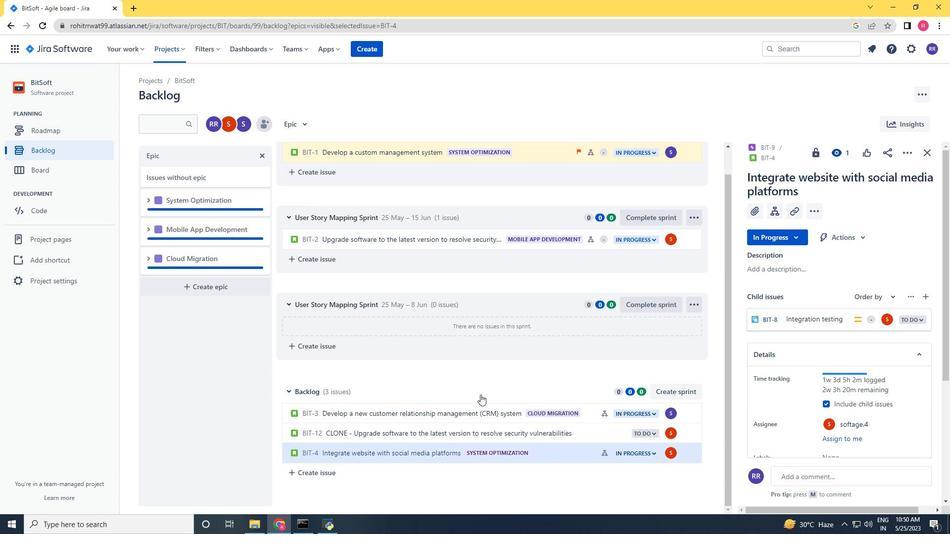 
Action: Mouse scrolled (480, 387) with delta (0, 0)
Screenshot: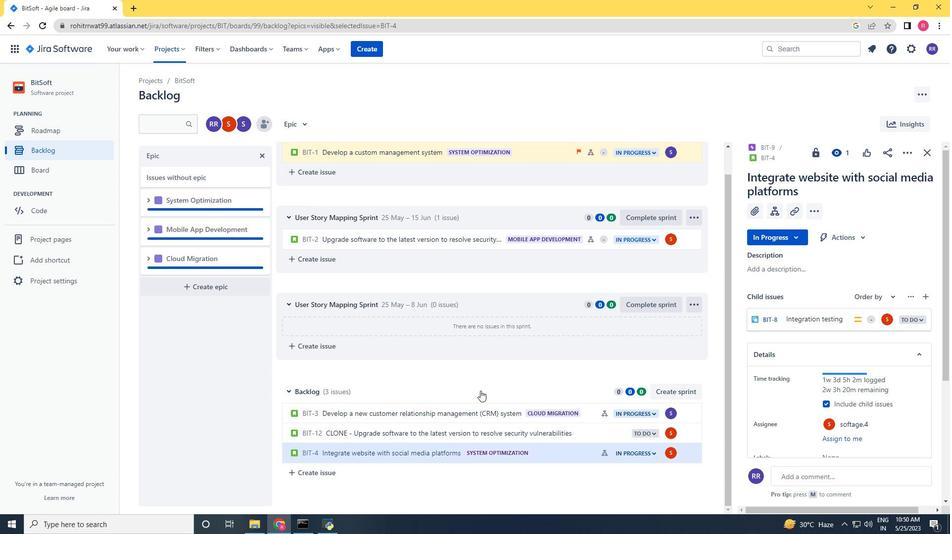 
Action: Mouse scrolled (480, 387) with delta (0, 0)
Screenshot: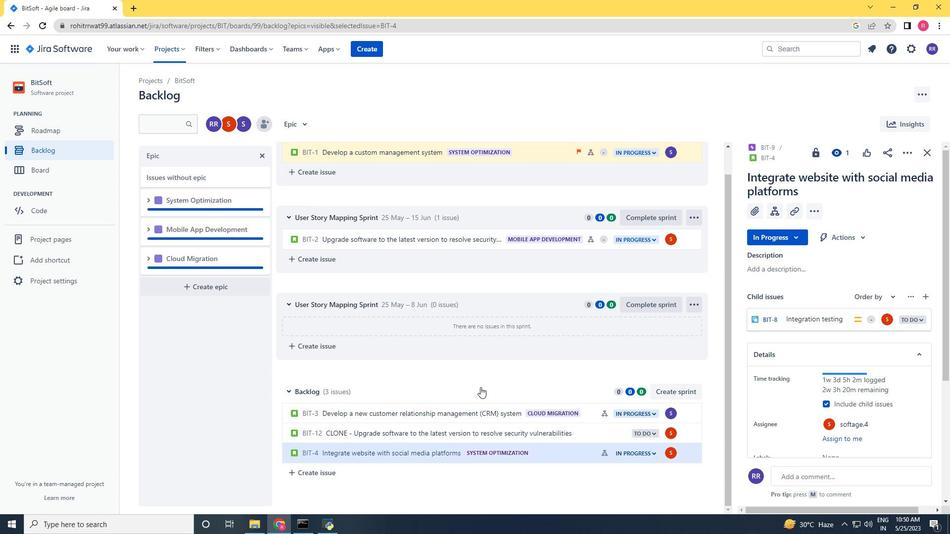 
Action: Mouse scrolled (480, 387) with delta (0, 0)
Screenshot: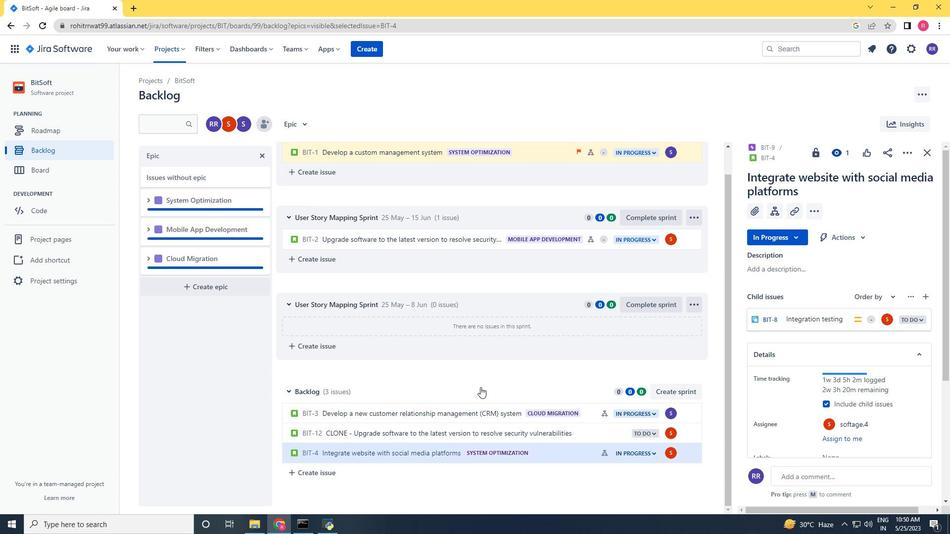 
Action: Mouse scrolled (480, 387) with delta (0, 0)
Screenshot: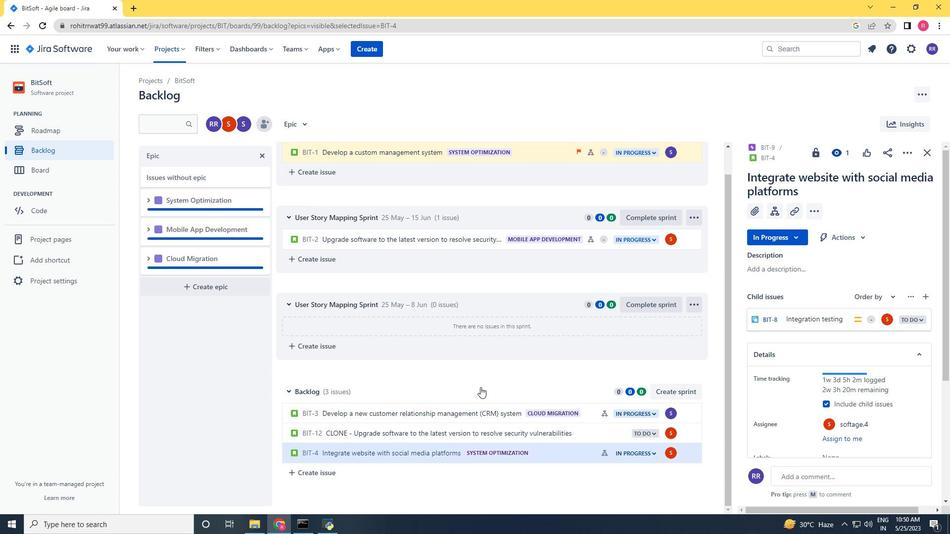 
Action: Mouse scrolled (480, 388) with delta (0, 0)
Screenshot: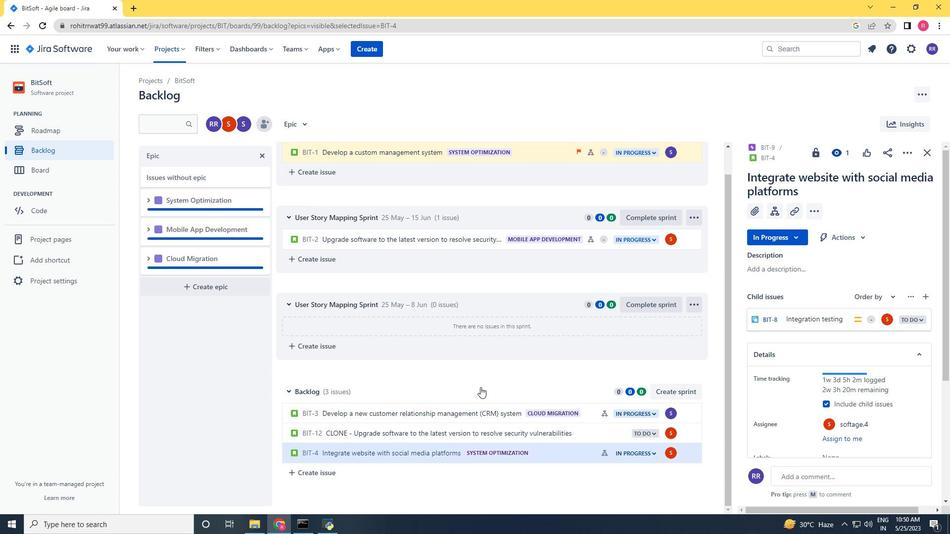 
Action: Mouse scrolled (480, 388) with delta (0, 0)
Screenshot: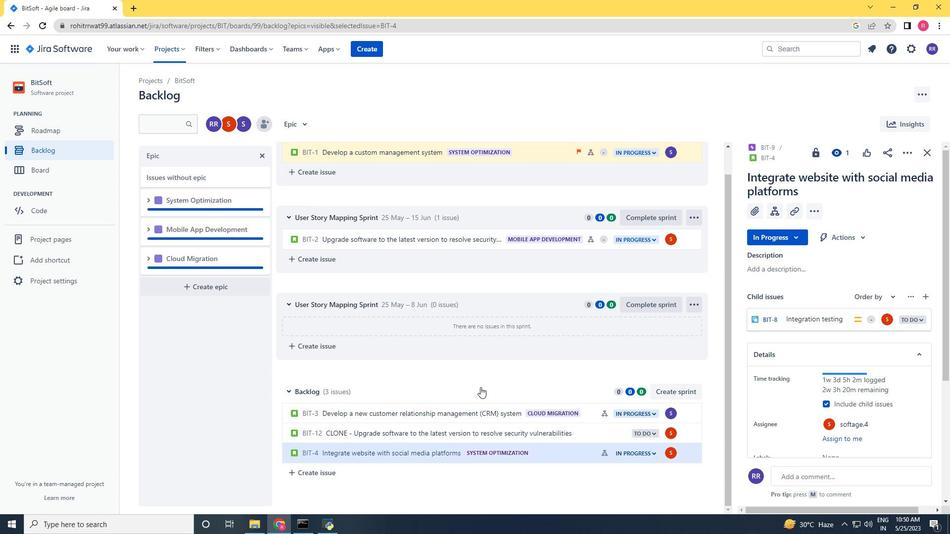 
Action: Mouse scrolled (480, 388) with delta (0, 0)
Screenshot: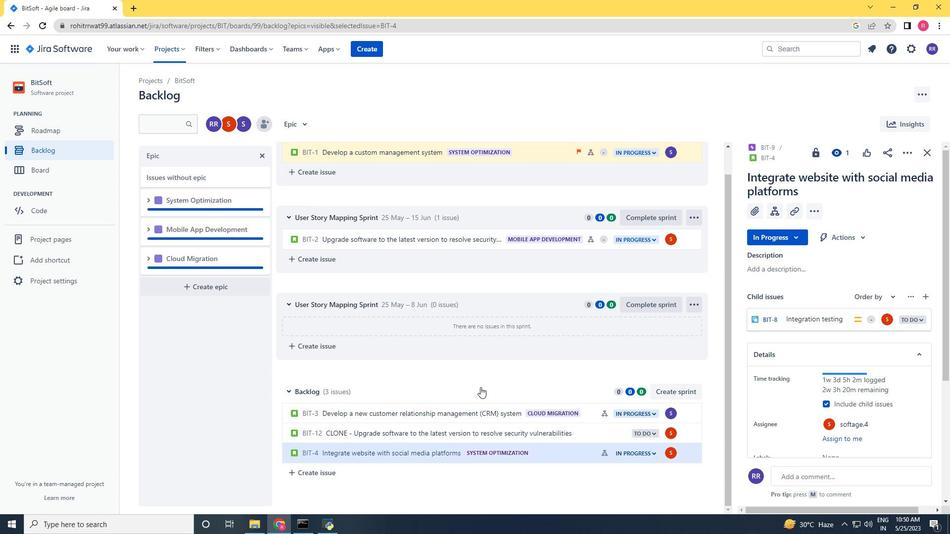 
Action: Mouse scrolled (480, 388) with delta (0, 0)
Screenshot: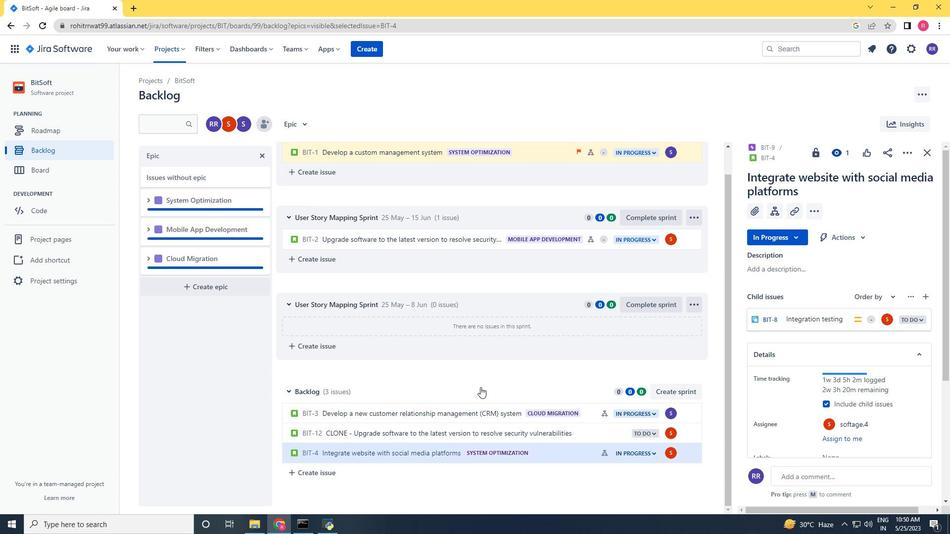 
Action: Mouse scrolled (480, 388) with delta (0, 0)
Screenshot: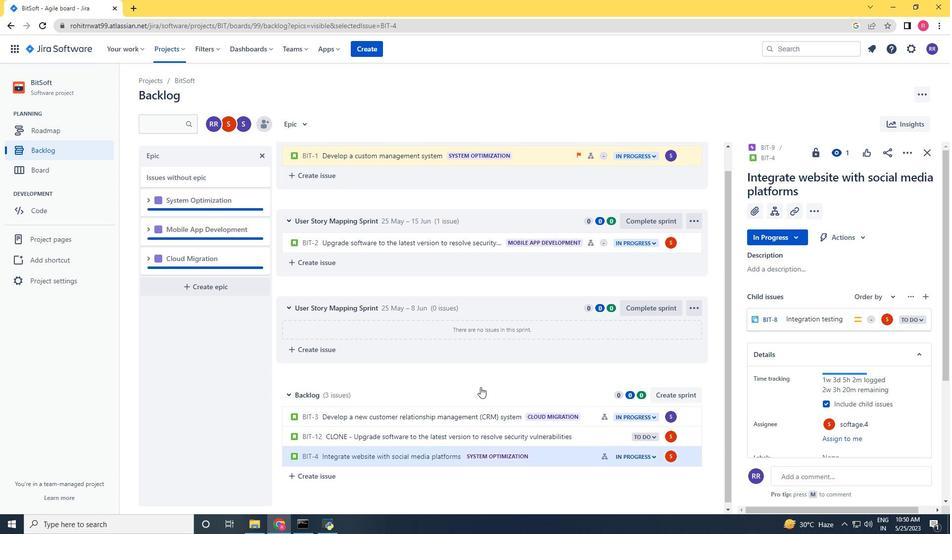 
